 Task: Change the email weekly digest to "Send daily".
Action: Mouse moved to (1369, 135)
Screenshot: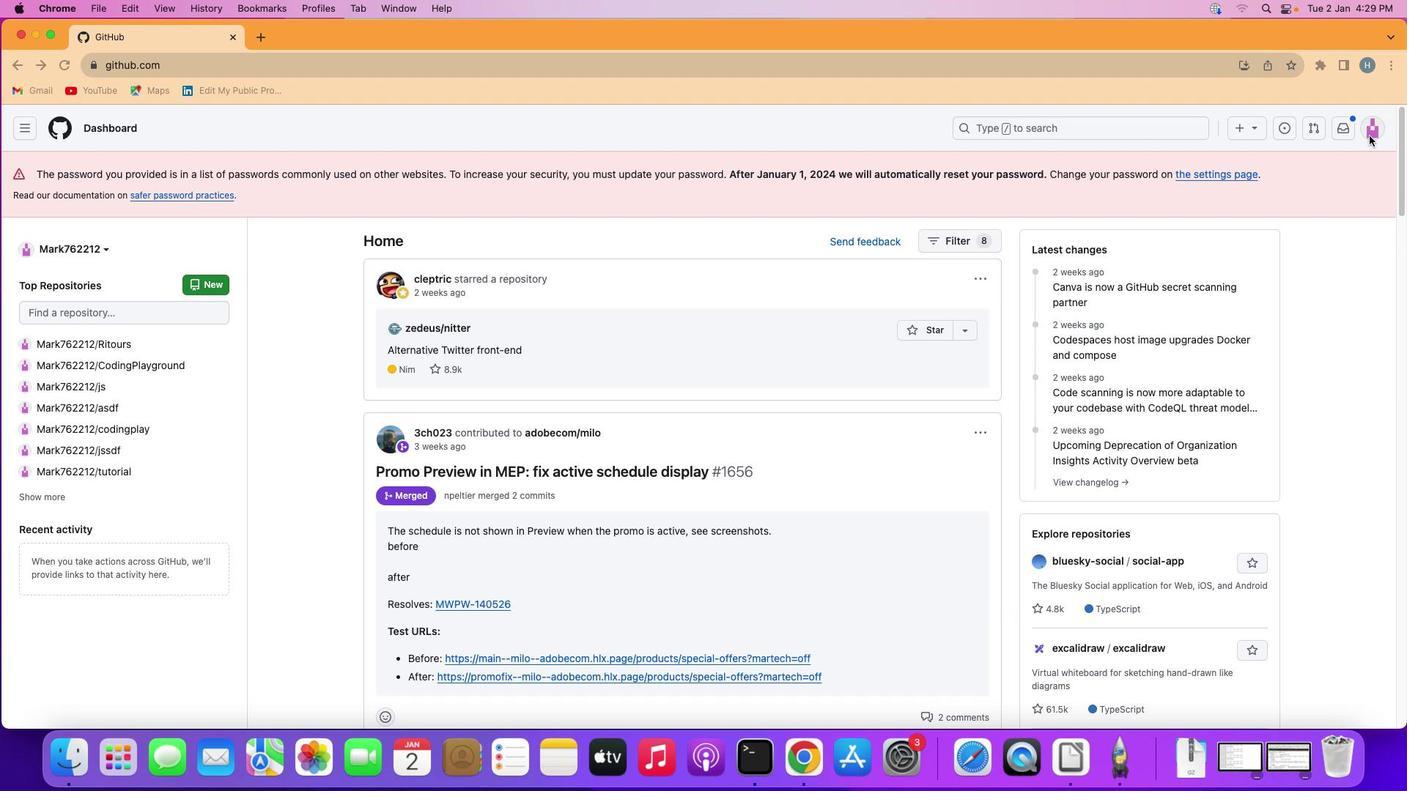 
Action: Mouse pressed left at (1369, 135)
Screenshot: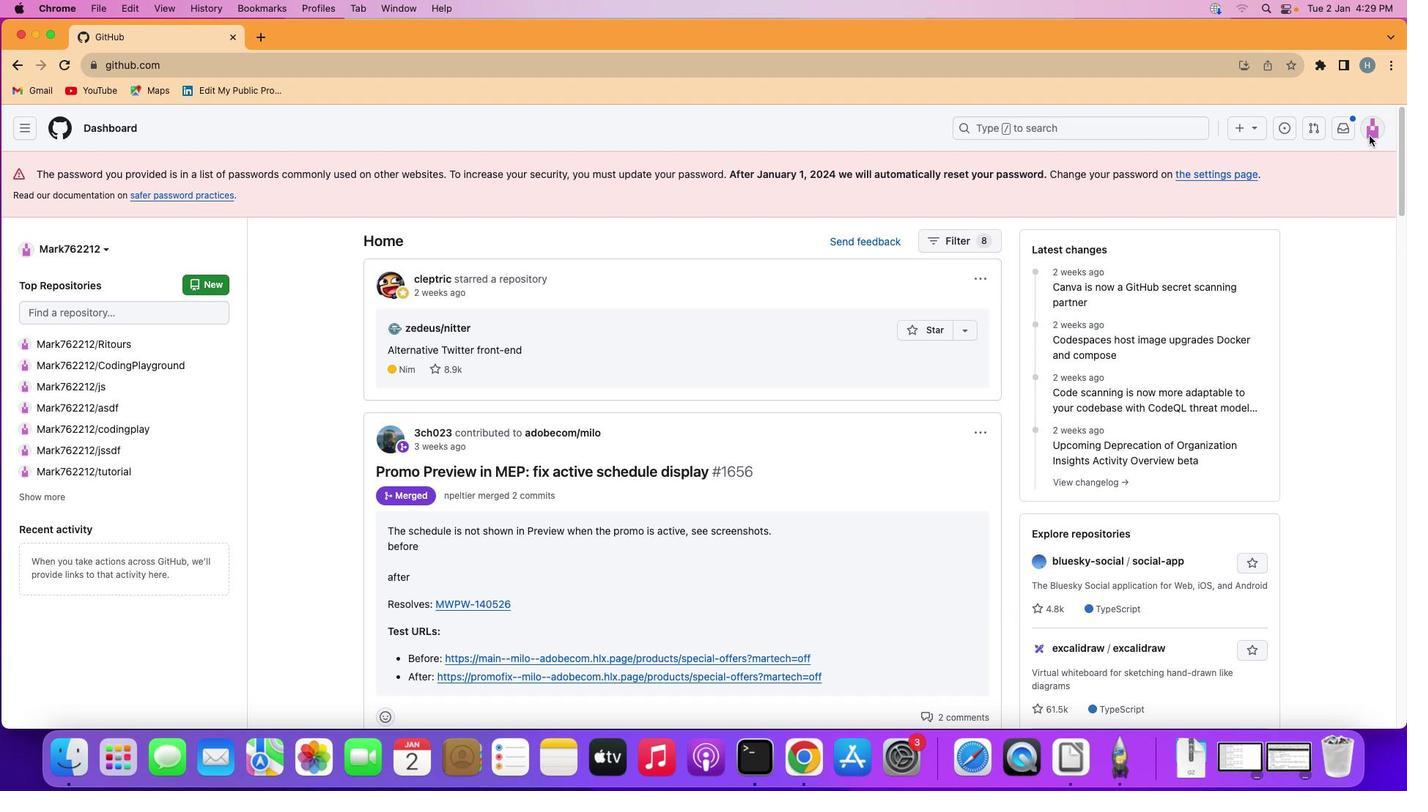 
Action: Mouse moved to (1372, 130)
Screenshot: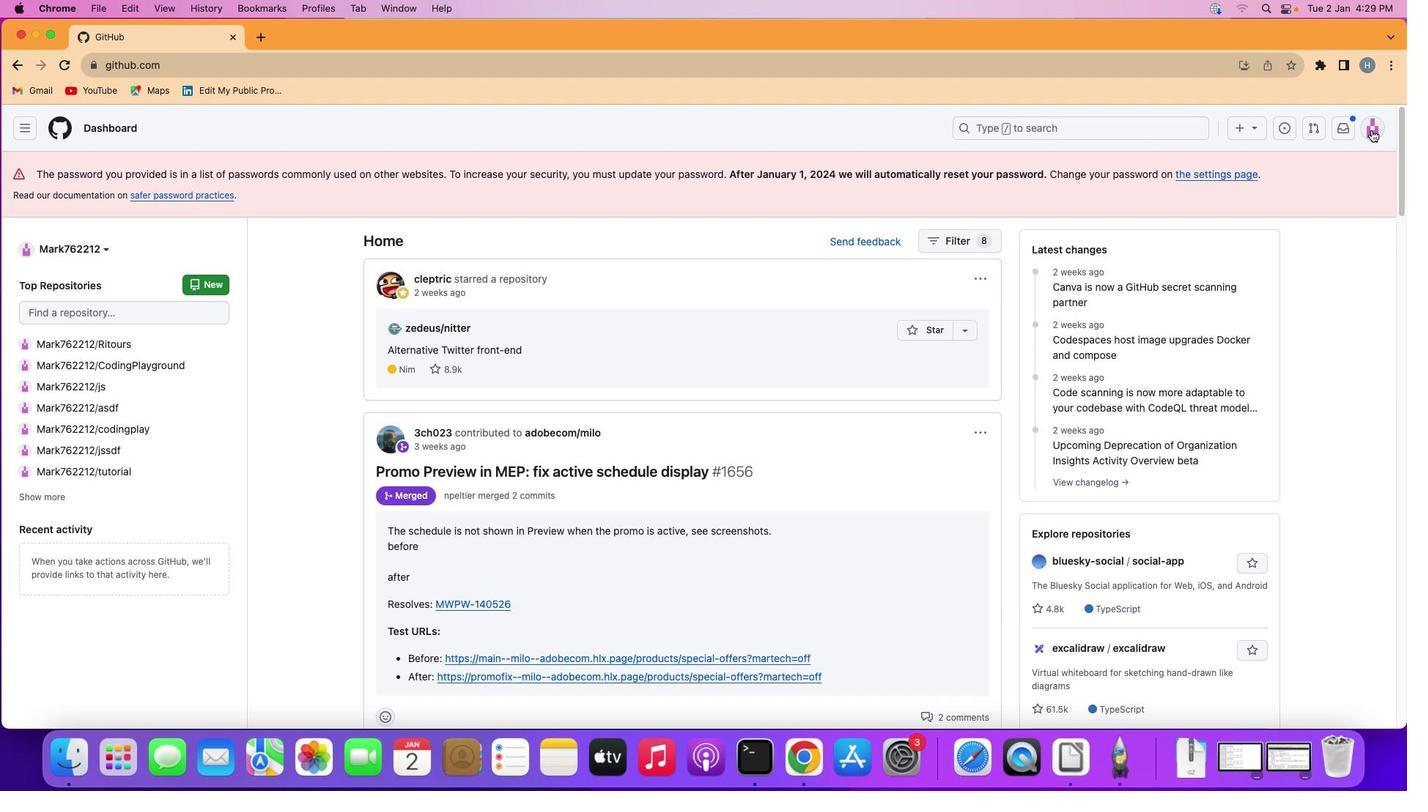 
Action: Mouse pressed left at (1372, 130)
Screenshot: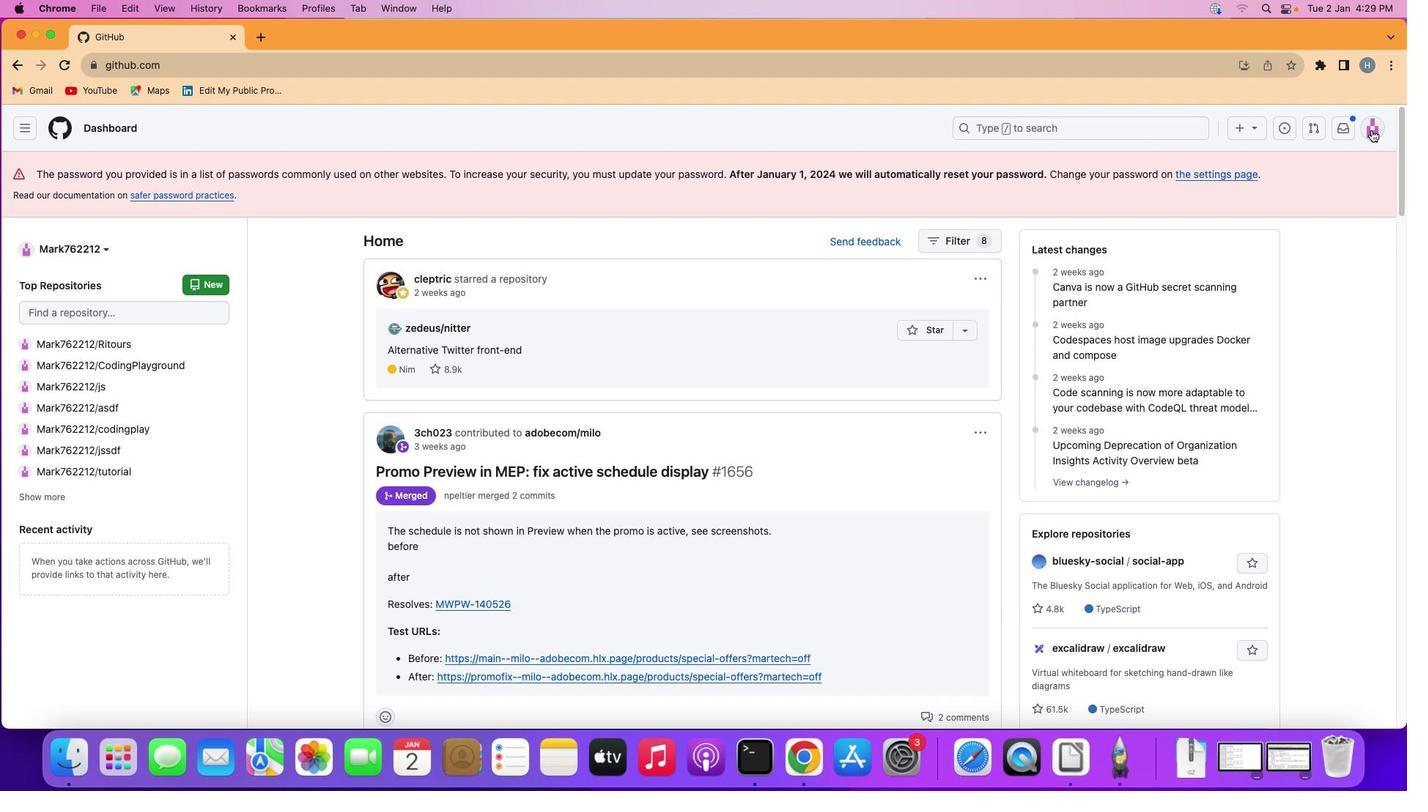 
Action: Mouse moved to (1227, 524)
Screenshot: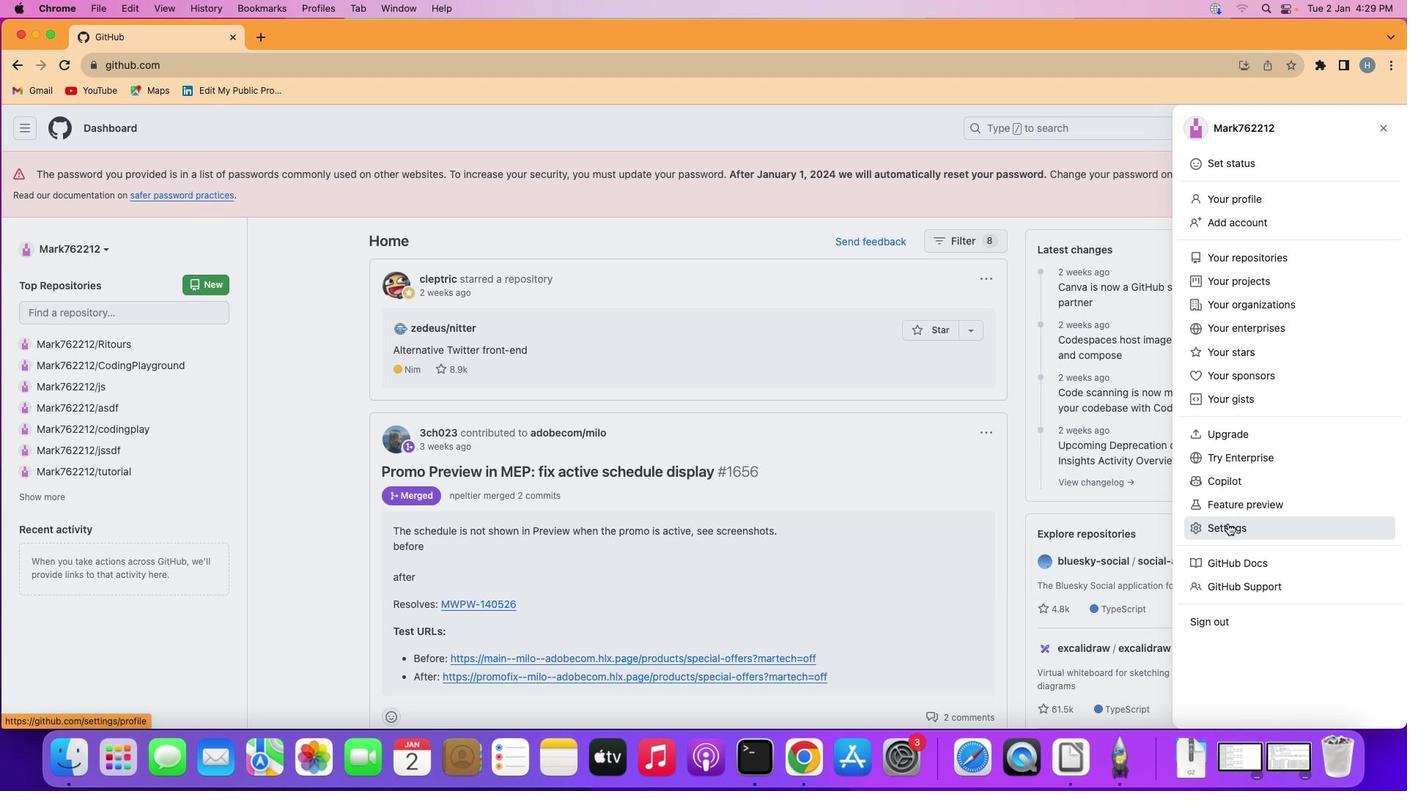 
Action: Mouse pressed left at (1227, 524)
Screenshot: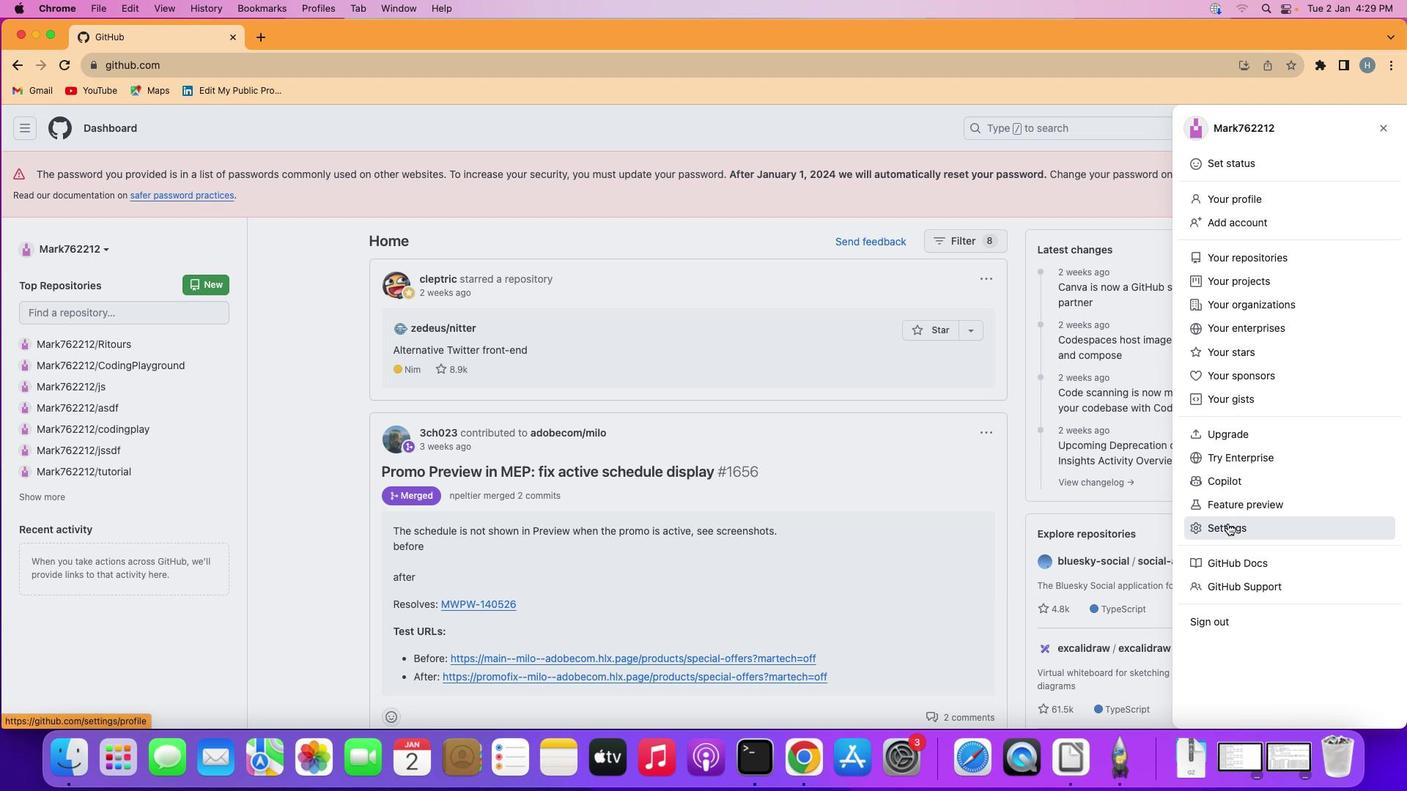 
Action: Mouse moved to (346, 398)
Screenshot: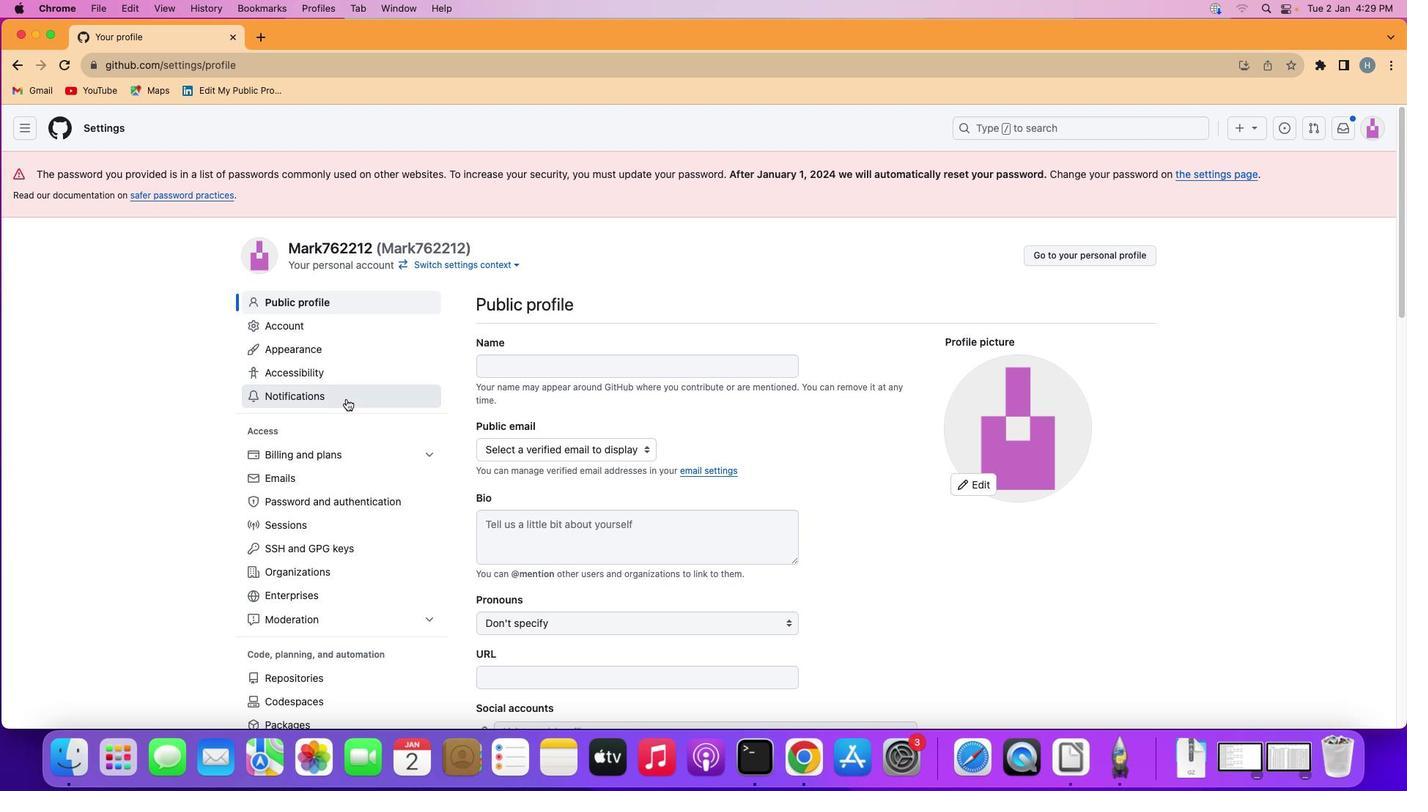 
Action: Mouse pressed left at (346, 398)
Screenshot: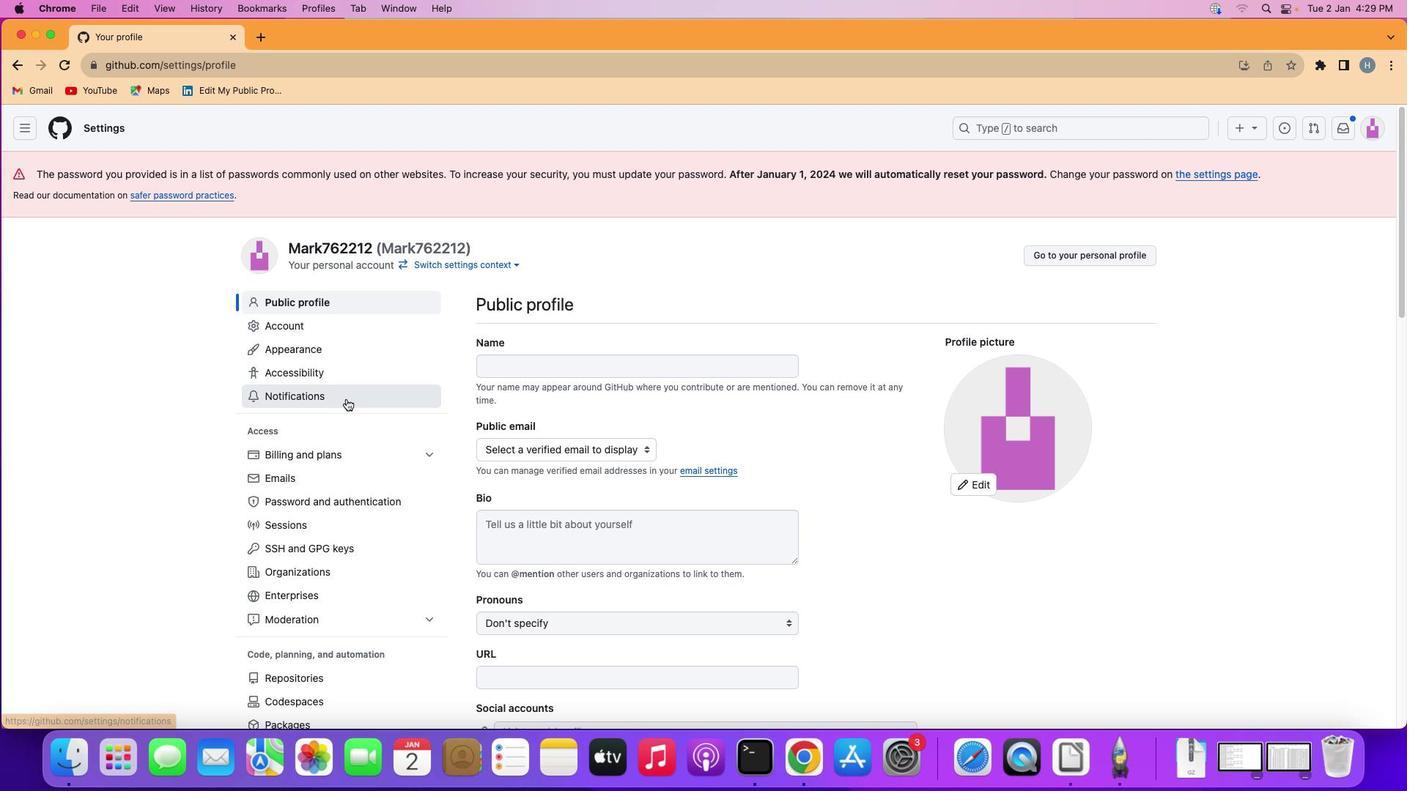 
Action: Mouse moved to (657, 500)
Screenshot: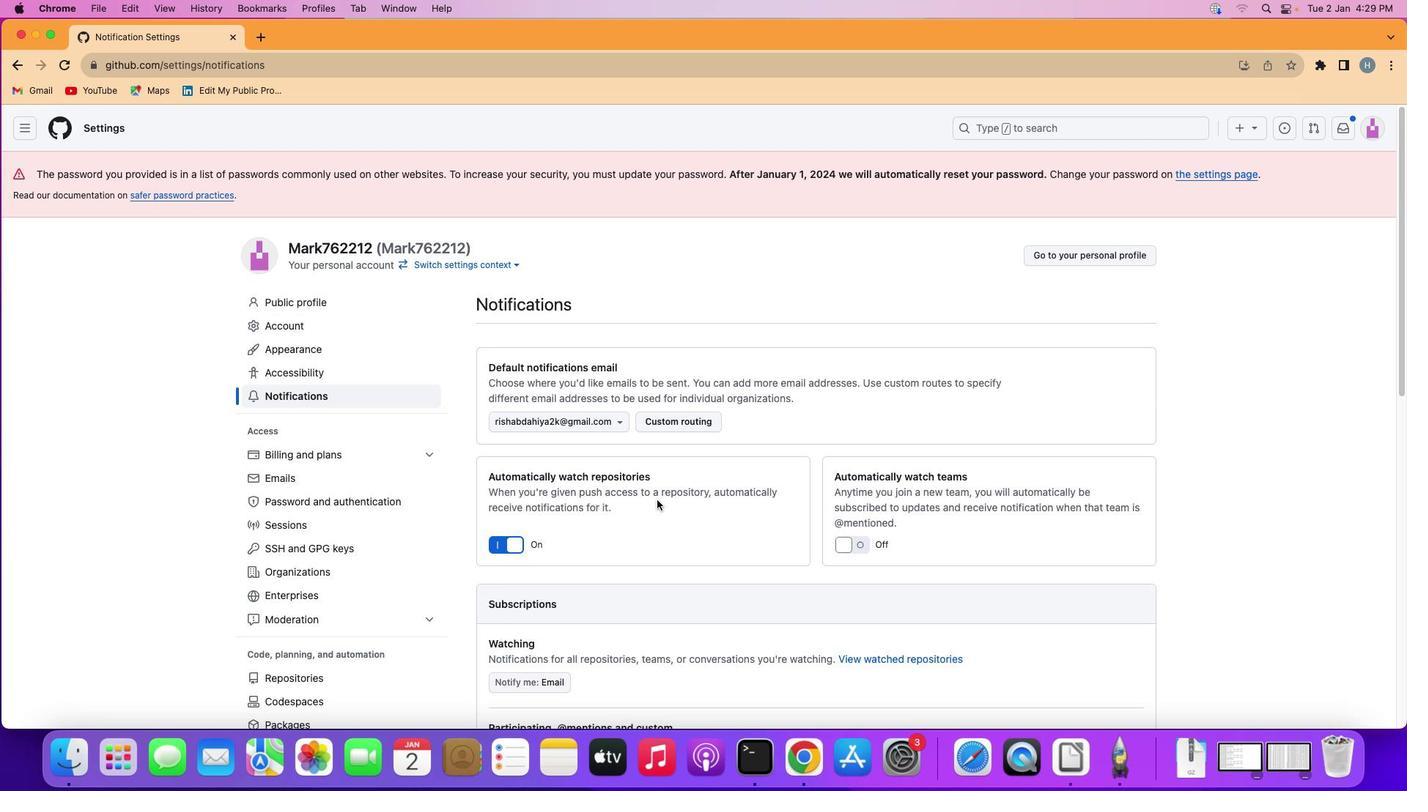 
Action: Mouse scrolled (657, 500) with delta (0, 0)
Screenshot: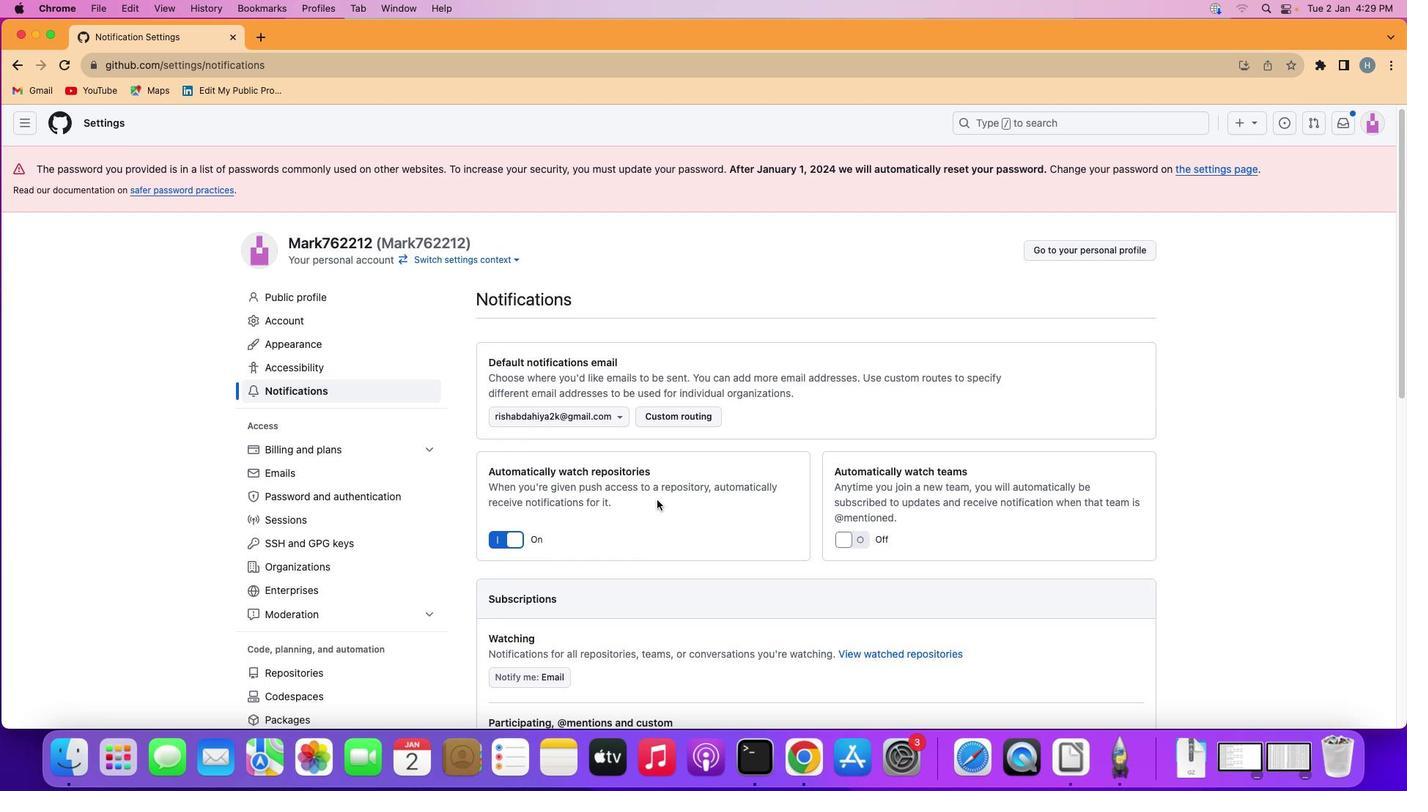 
Action: Mouse scrolled (657, 500) with delta (0, 0)
Screenshot: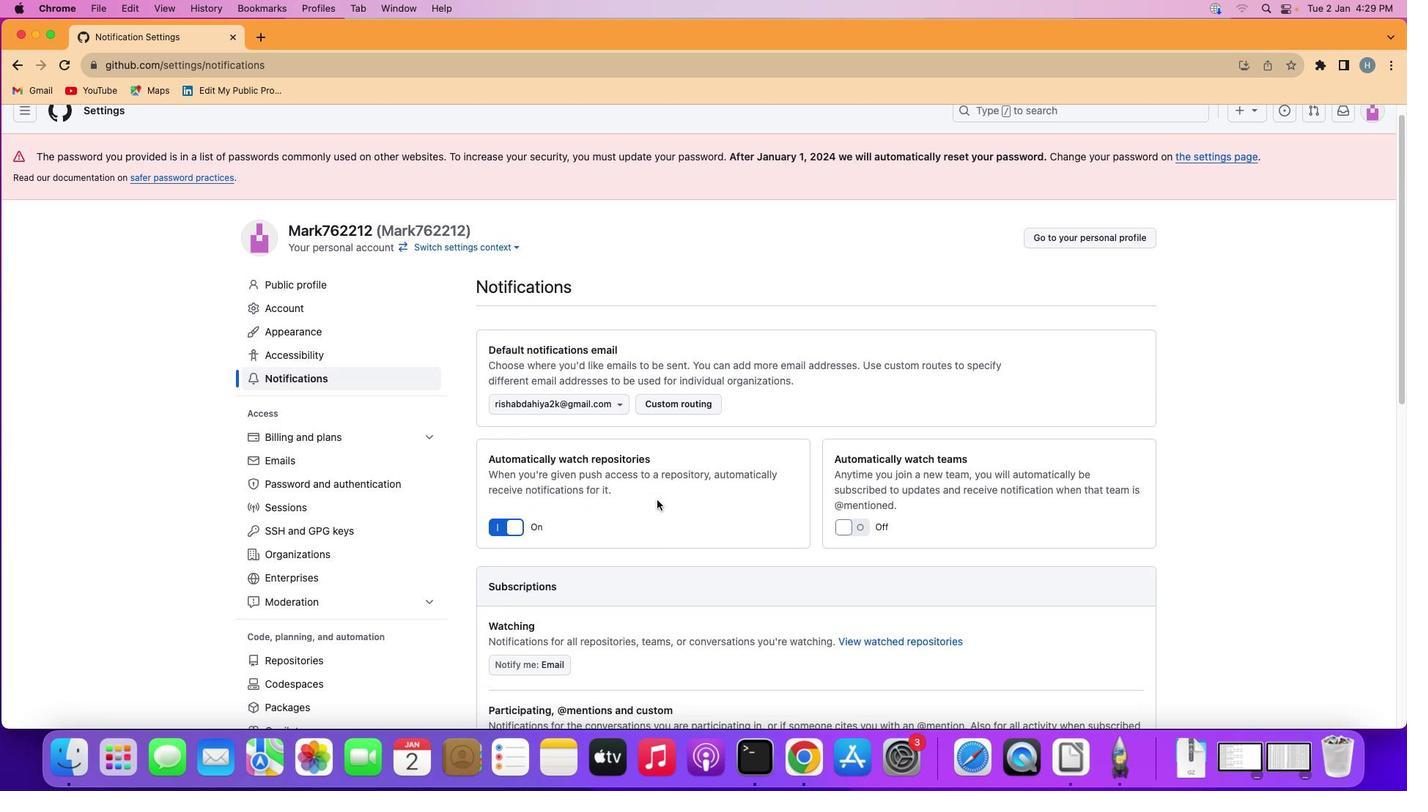 
Action: Mouse scrolled (657, 500) with delta (0, 0)
Screenshot: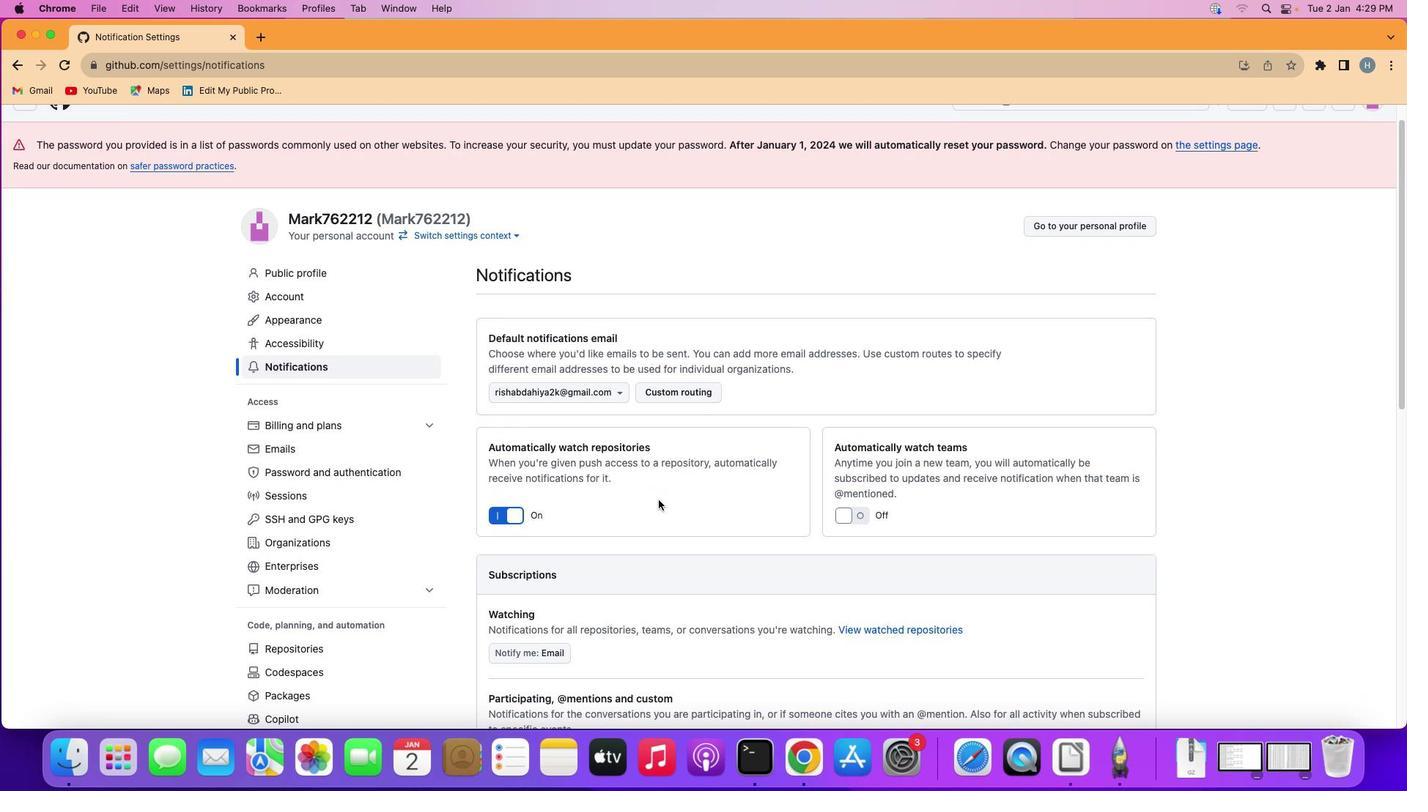 
Action: Mouse scrolled (657, 500) with delta (0, 2)
Screenshot: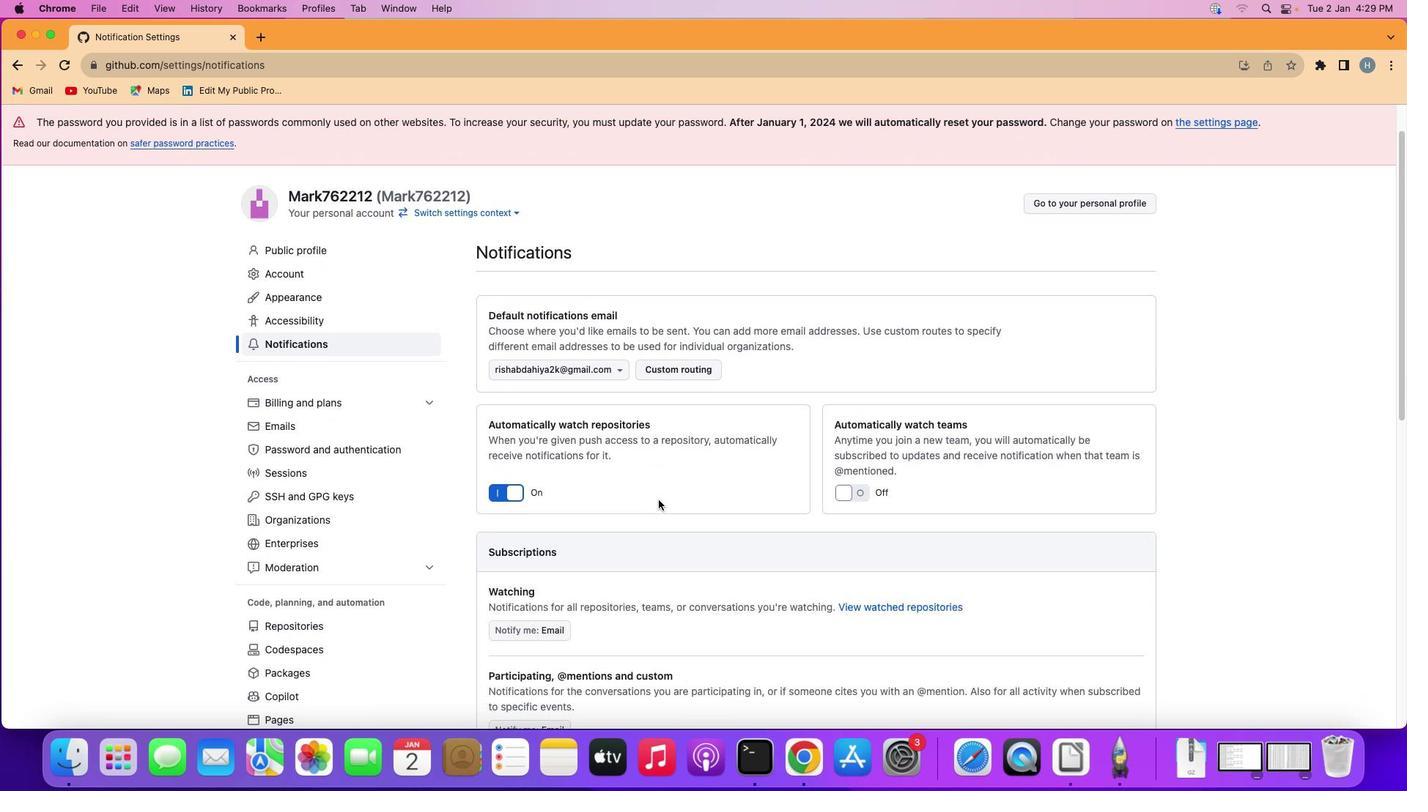 
Action: Mouse scrolled (657, 500) with delta (0, -2)
Screenshot: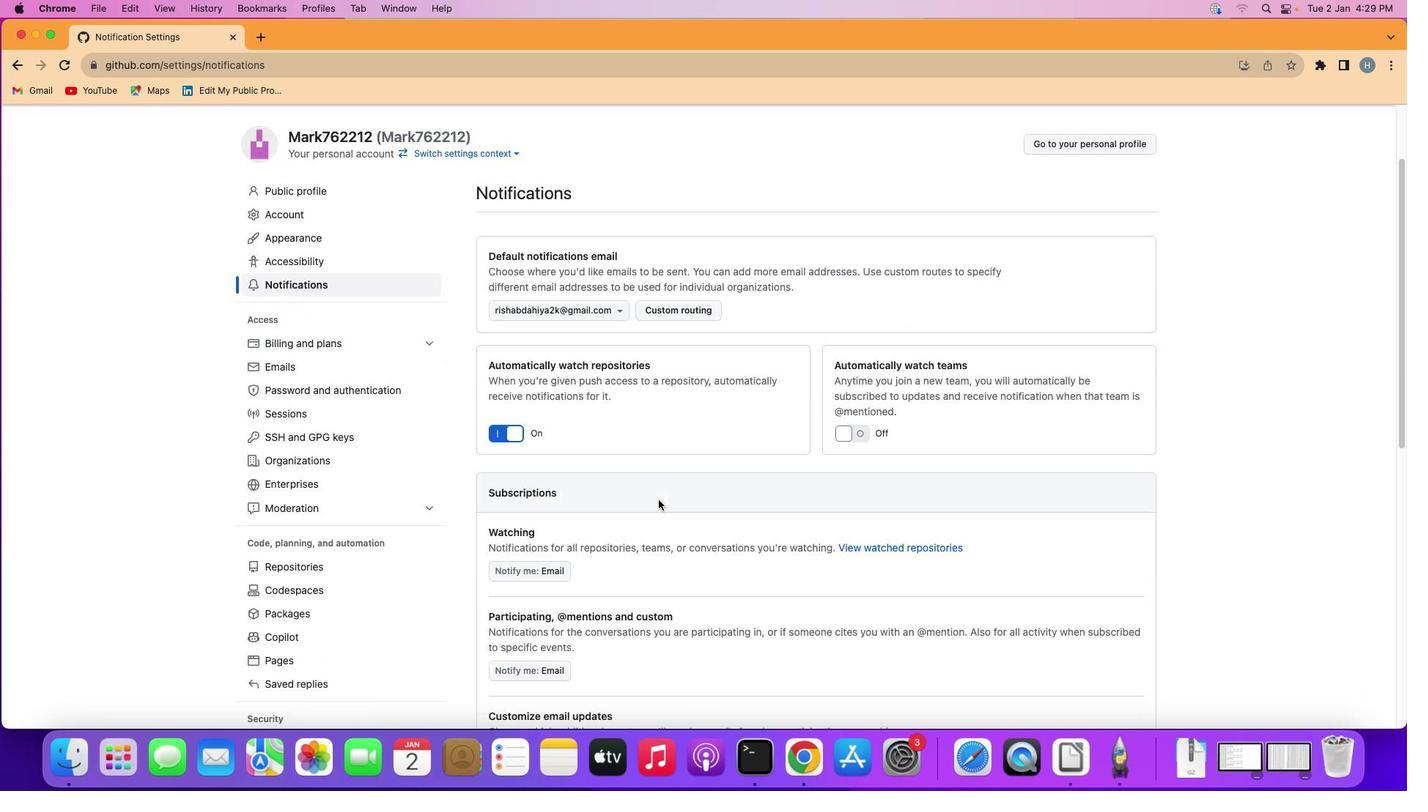 
Action: Mouse moved to (657, 500)
Screenshot: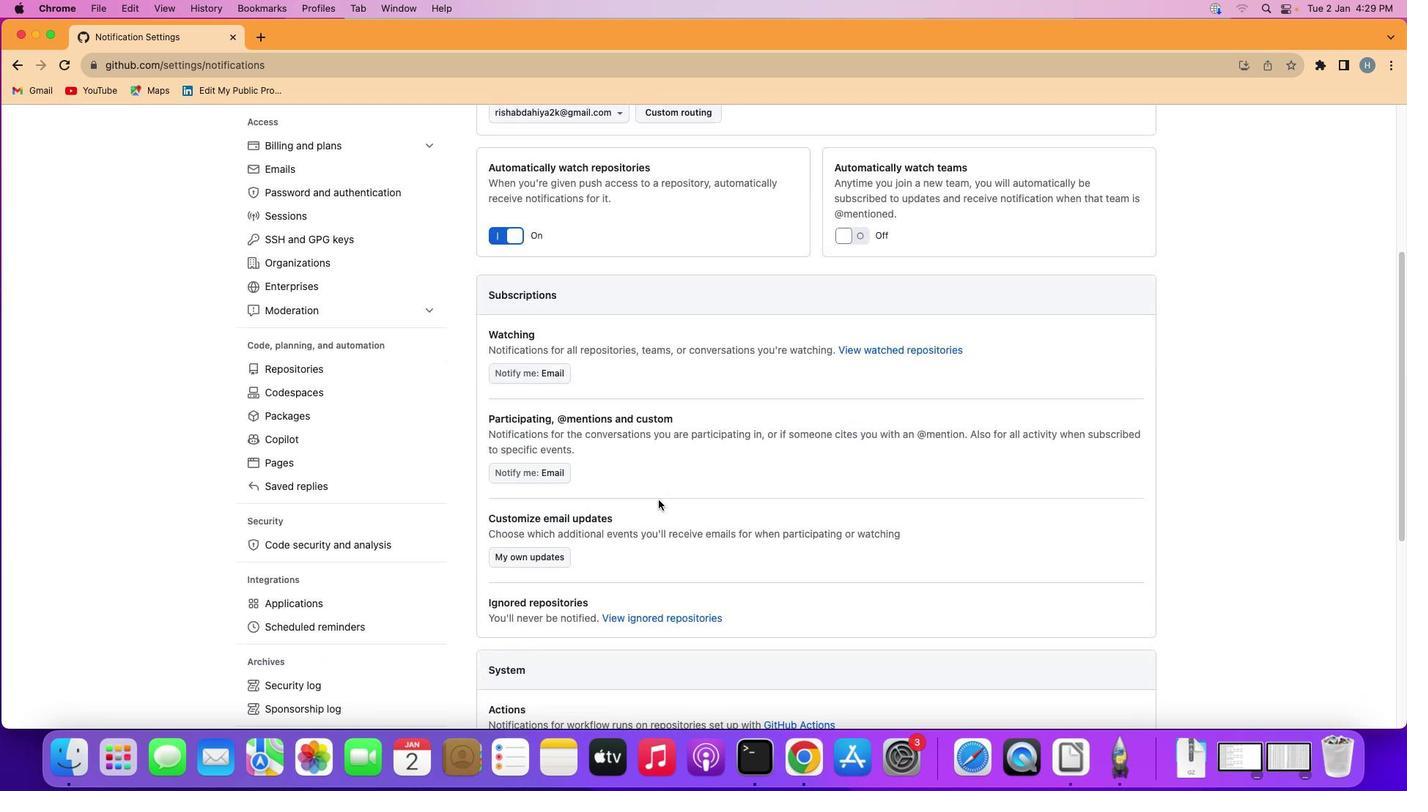 
Action: Mouse scrolled (657, 500) with delta (0, -2)
Screenshot: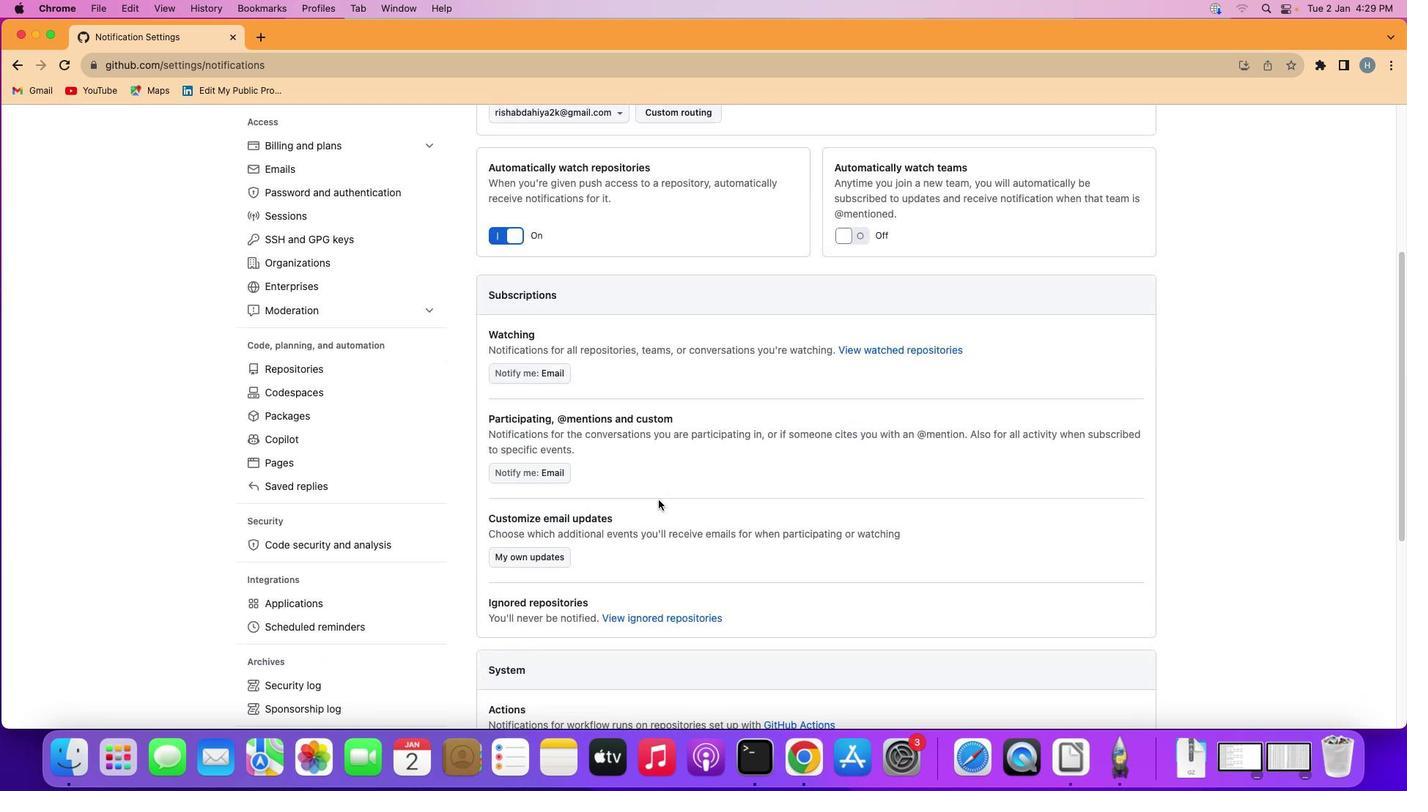 
Action: Mouse moved to (658, 500)
Screenshot: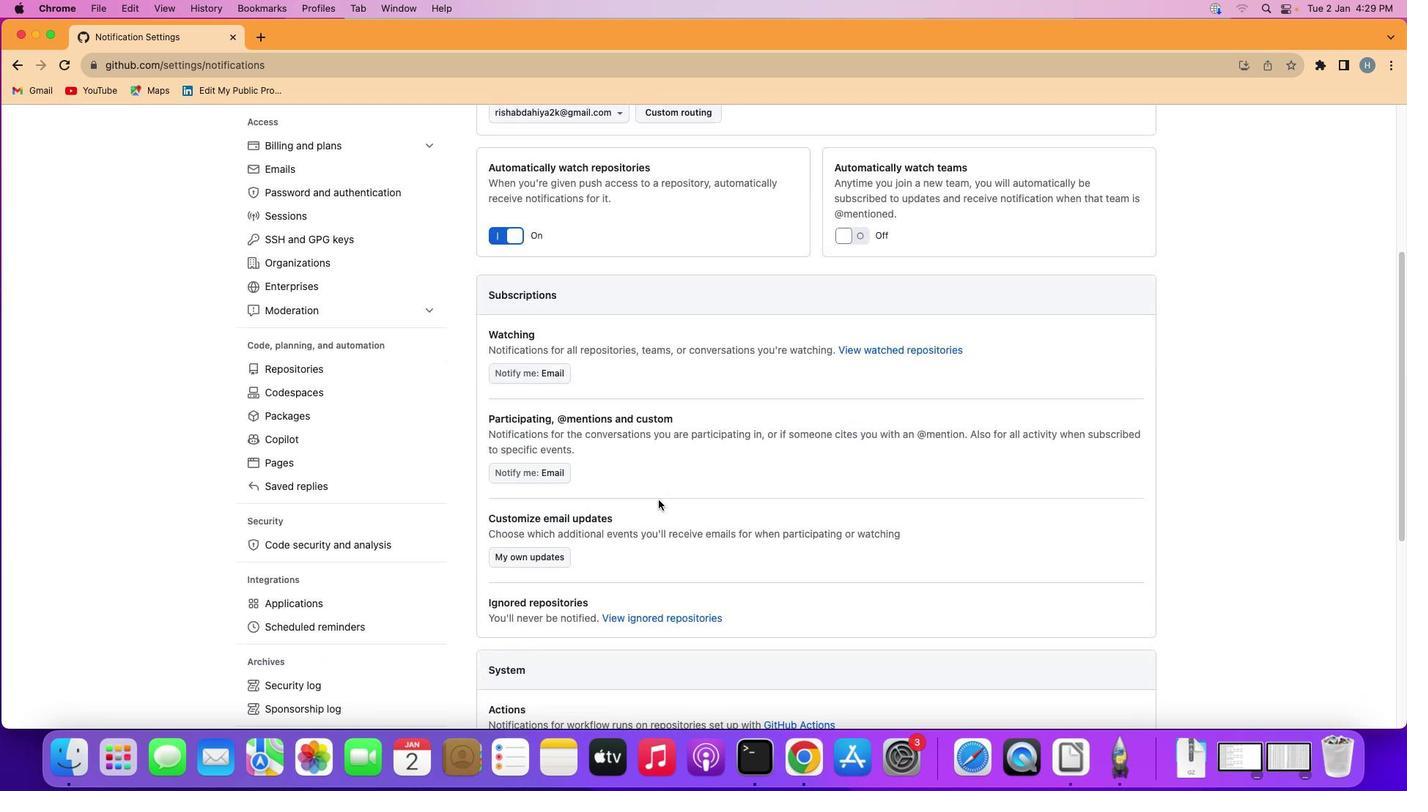 
Action: Mouse scrolled (658, 500) with delta (0, -3)
Screenshot: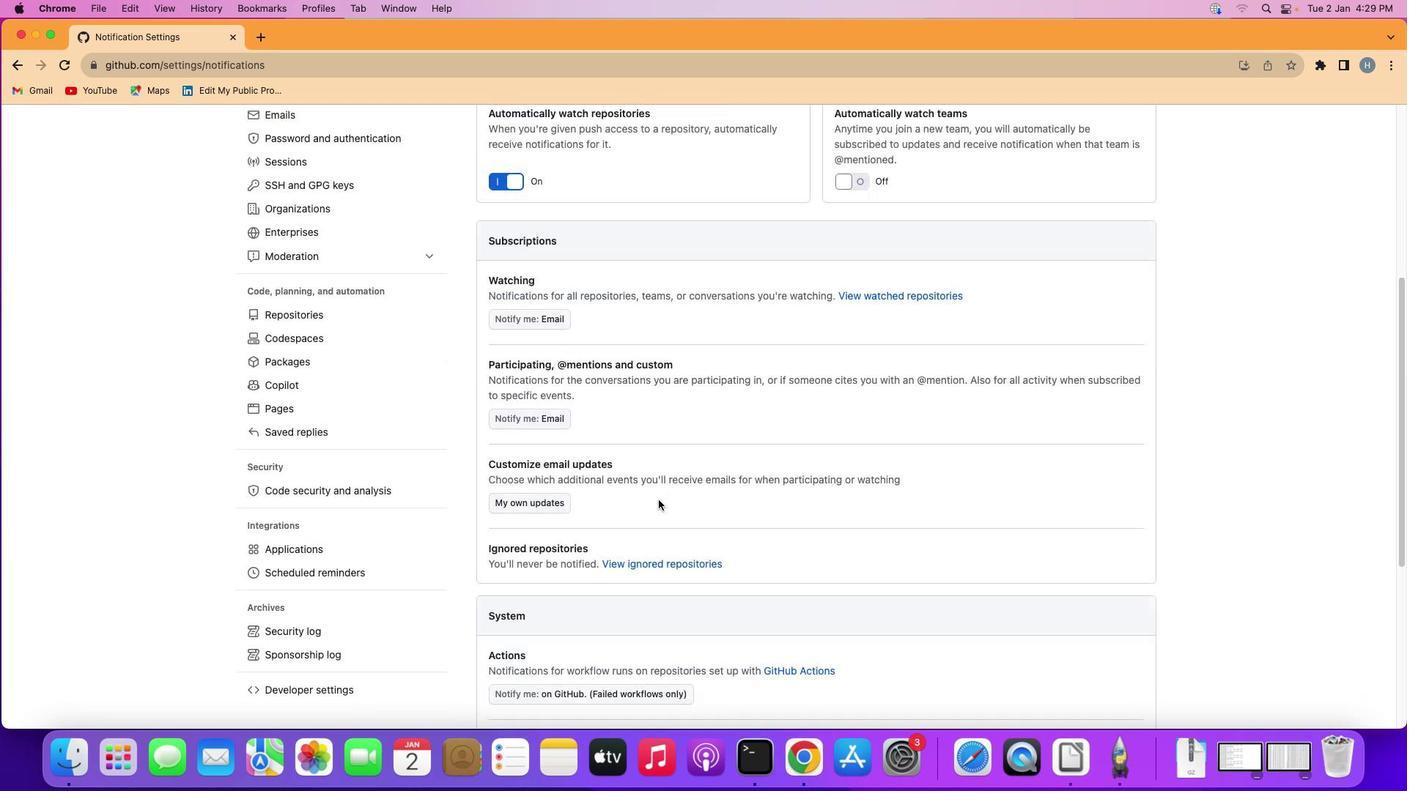 
Action: Mouse moved to (658, 500)
Screenshot: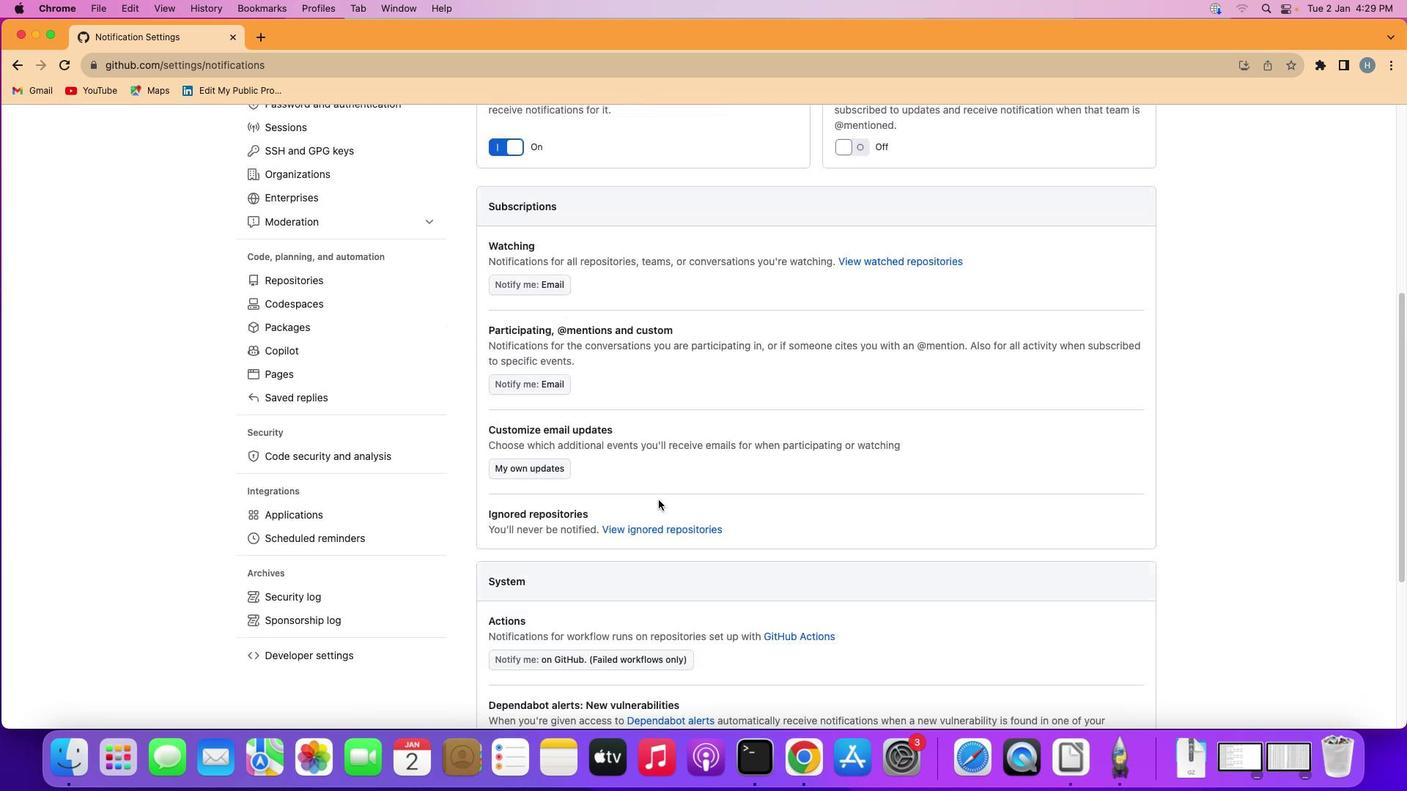 
Action: Mouse scrolled (658, 500) with delta (0, 0)
Screenshot: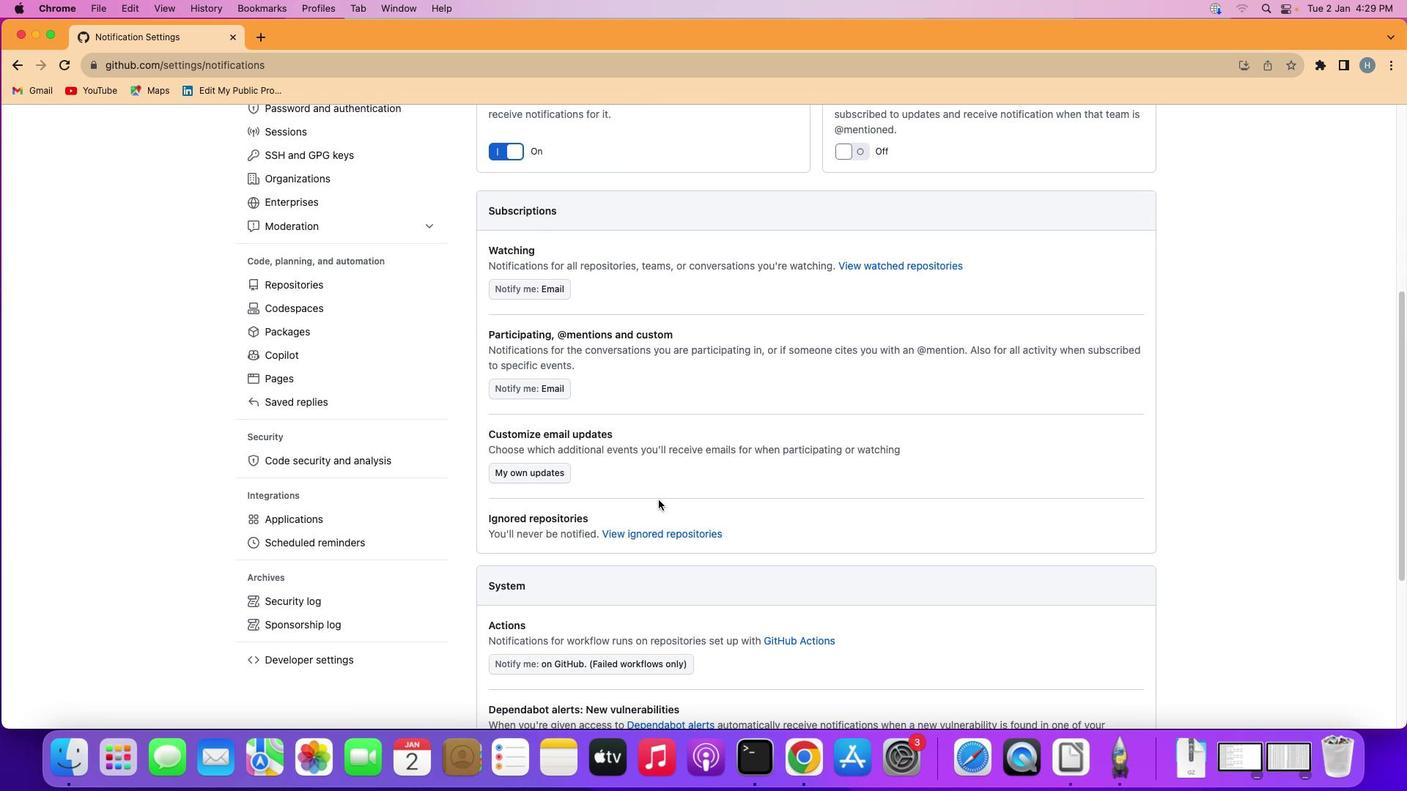 
Action: Mouse scrolled (658, 500) with delta (0, 2)
Screenshot: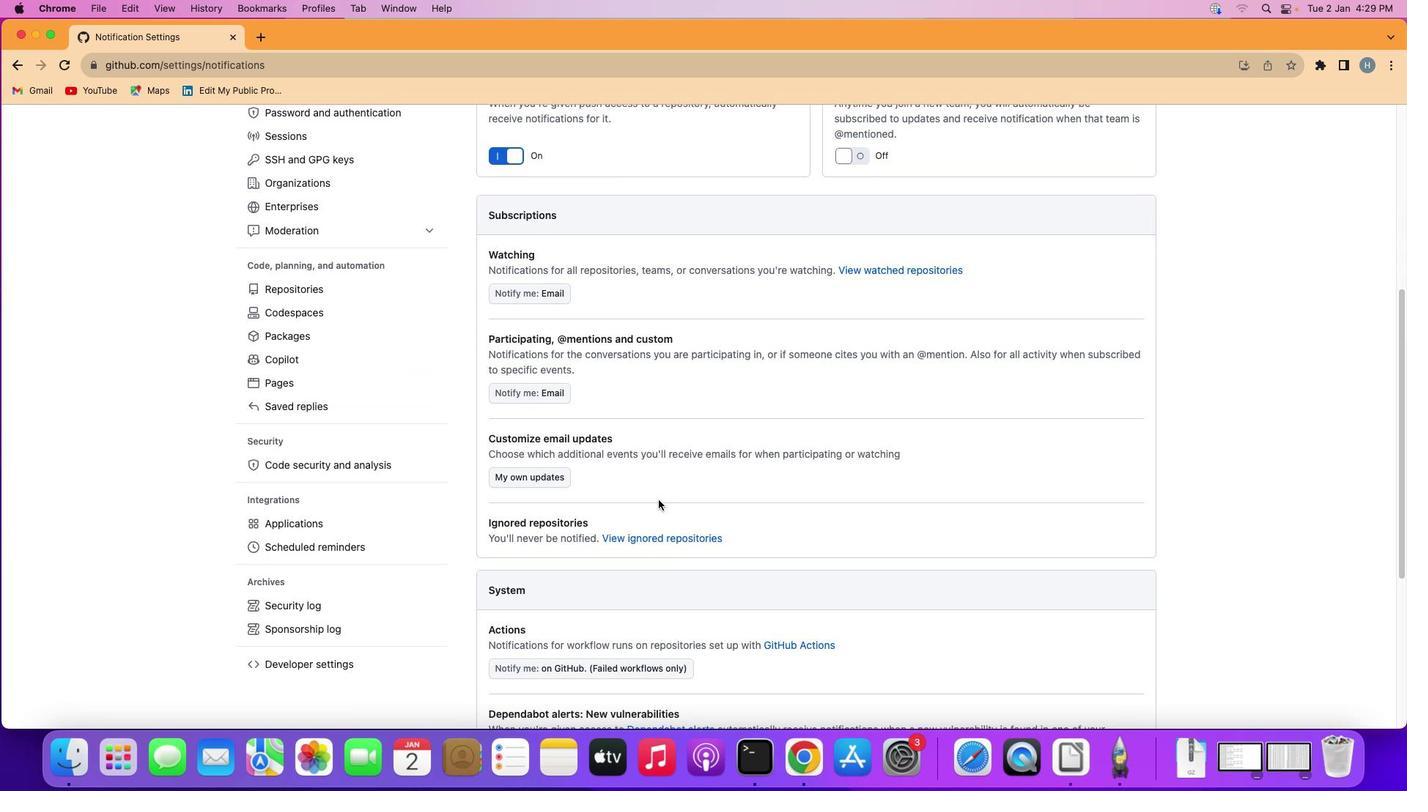 
Action: Mouse scrolled (658, 500) with delta (0, -2)
Screenshot: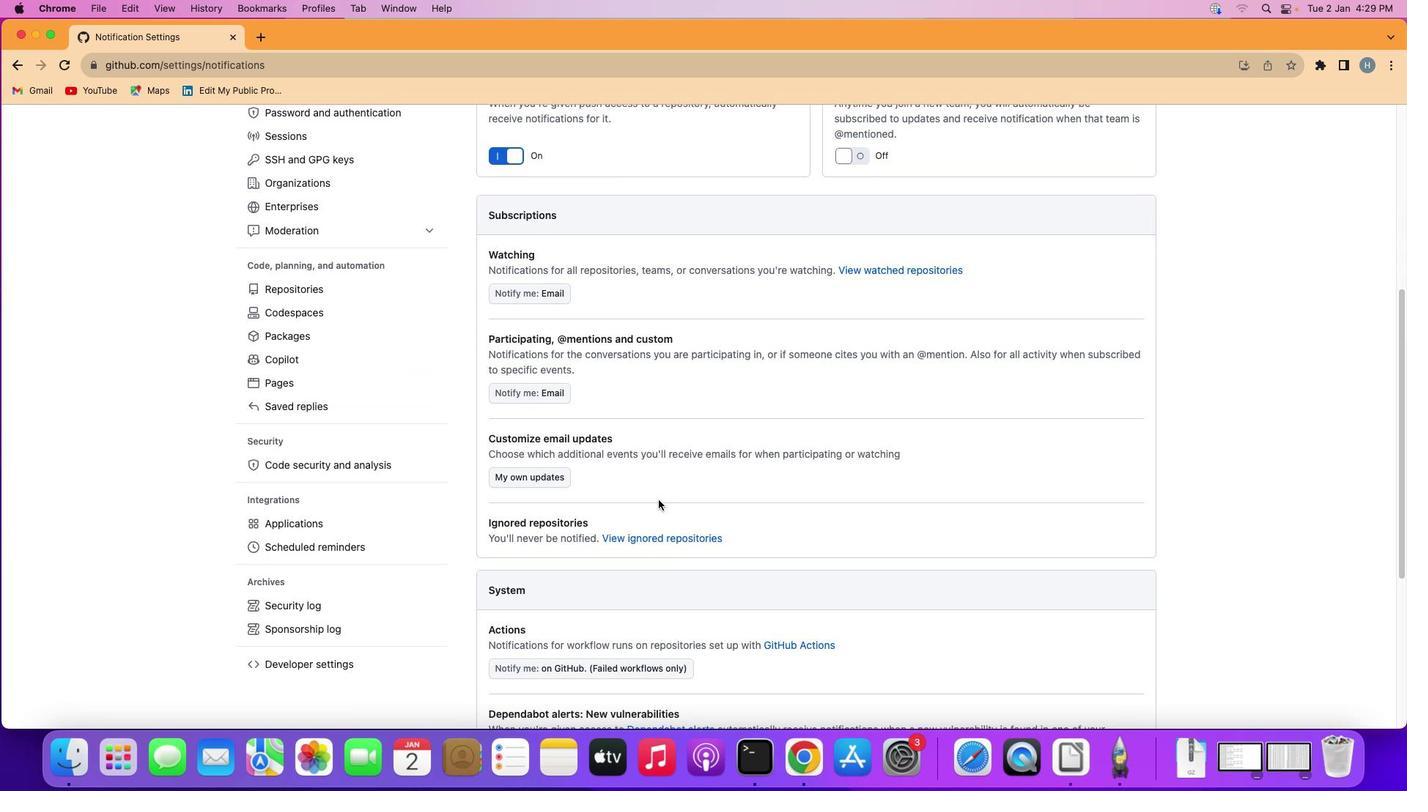 
Action: Mouse scrolled (658, 500) with delta (0, 1)
Screenshot: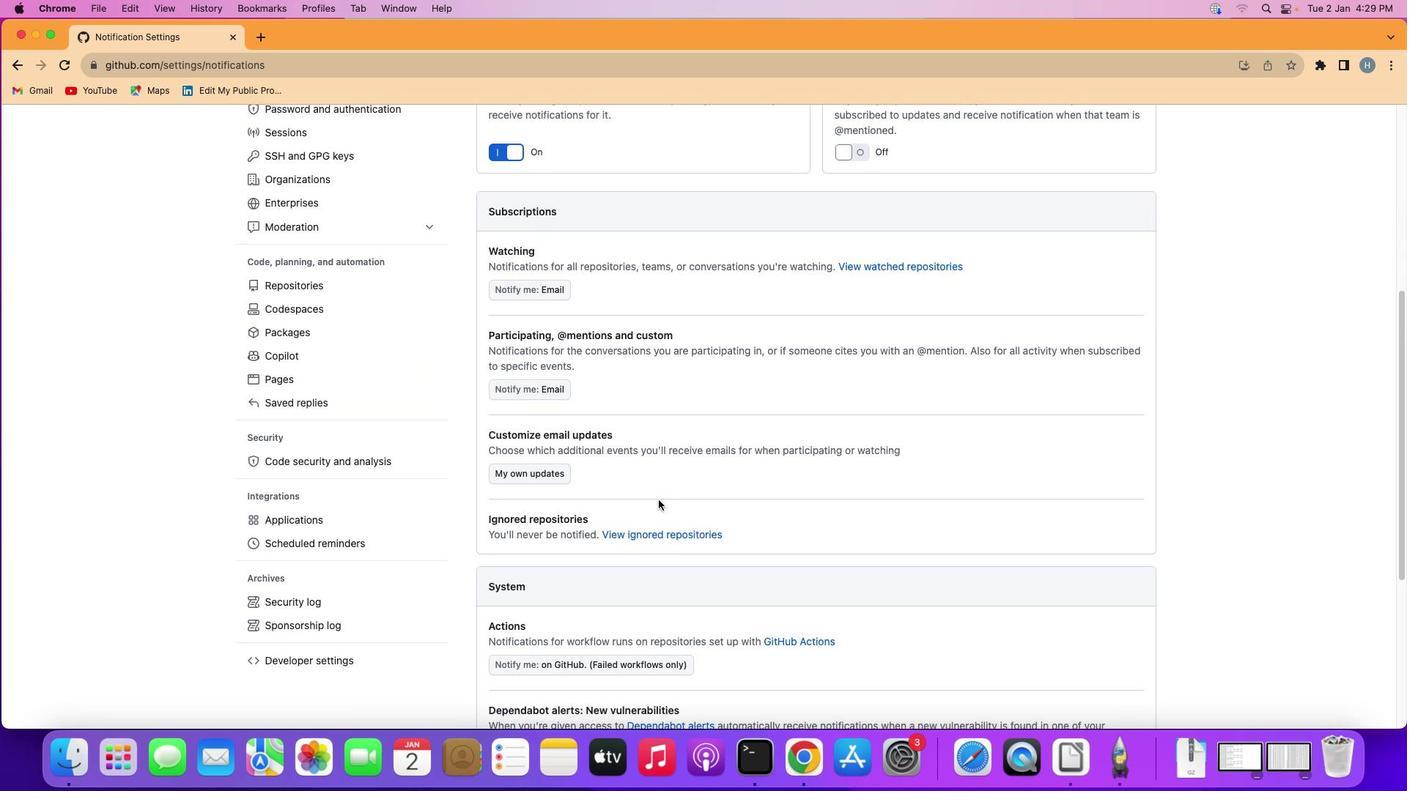 
Action: Mouse scrolled (658, 500) with delta (0, -1)
Screenshot: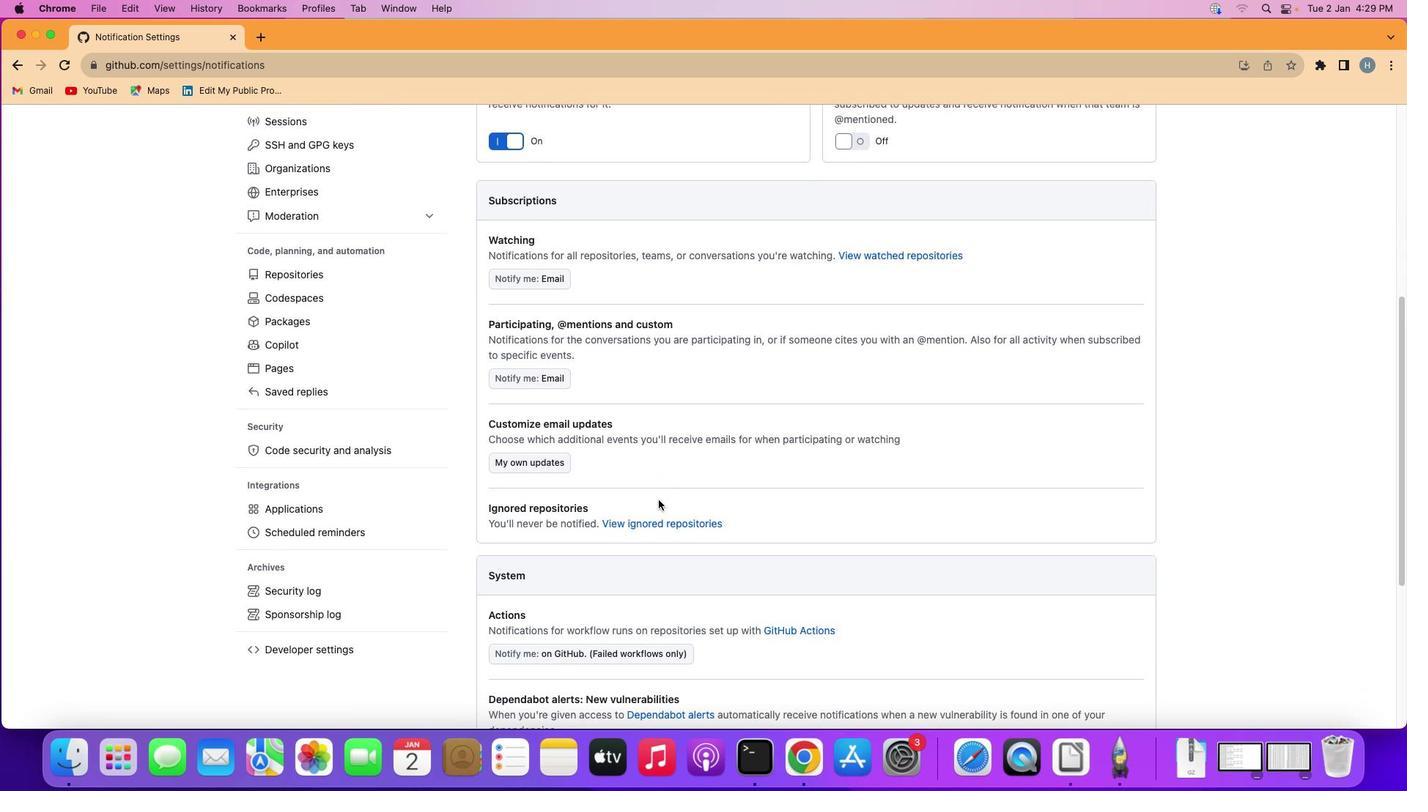 
Action: Mouse scrolled (658, 500) with delta (0, 0)
Screenshot: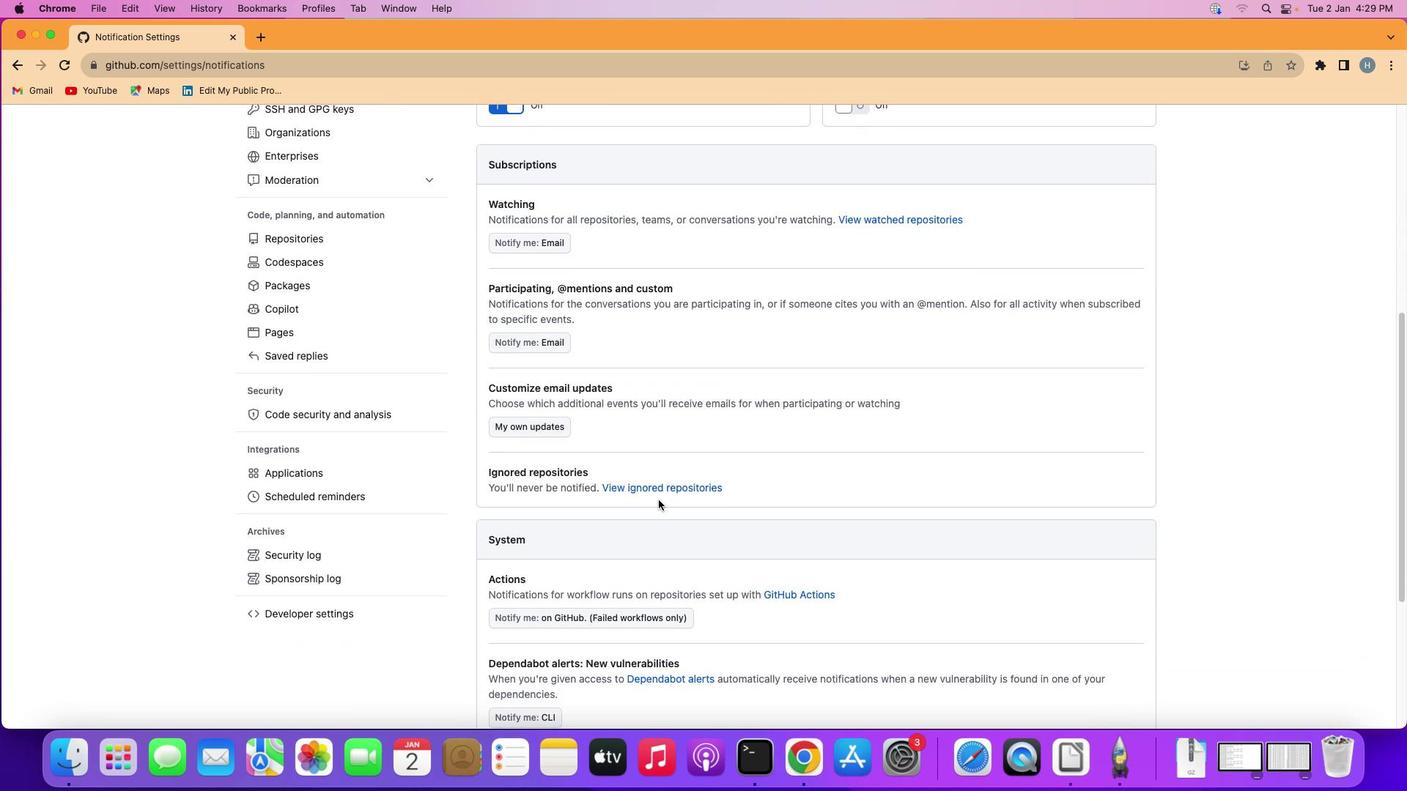 
Action: Mouse scrolled (658, 500) with delta (0, 0)
Screenshot: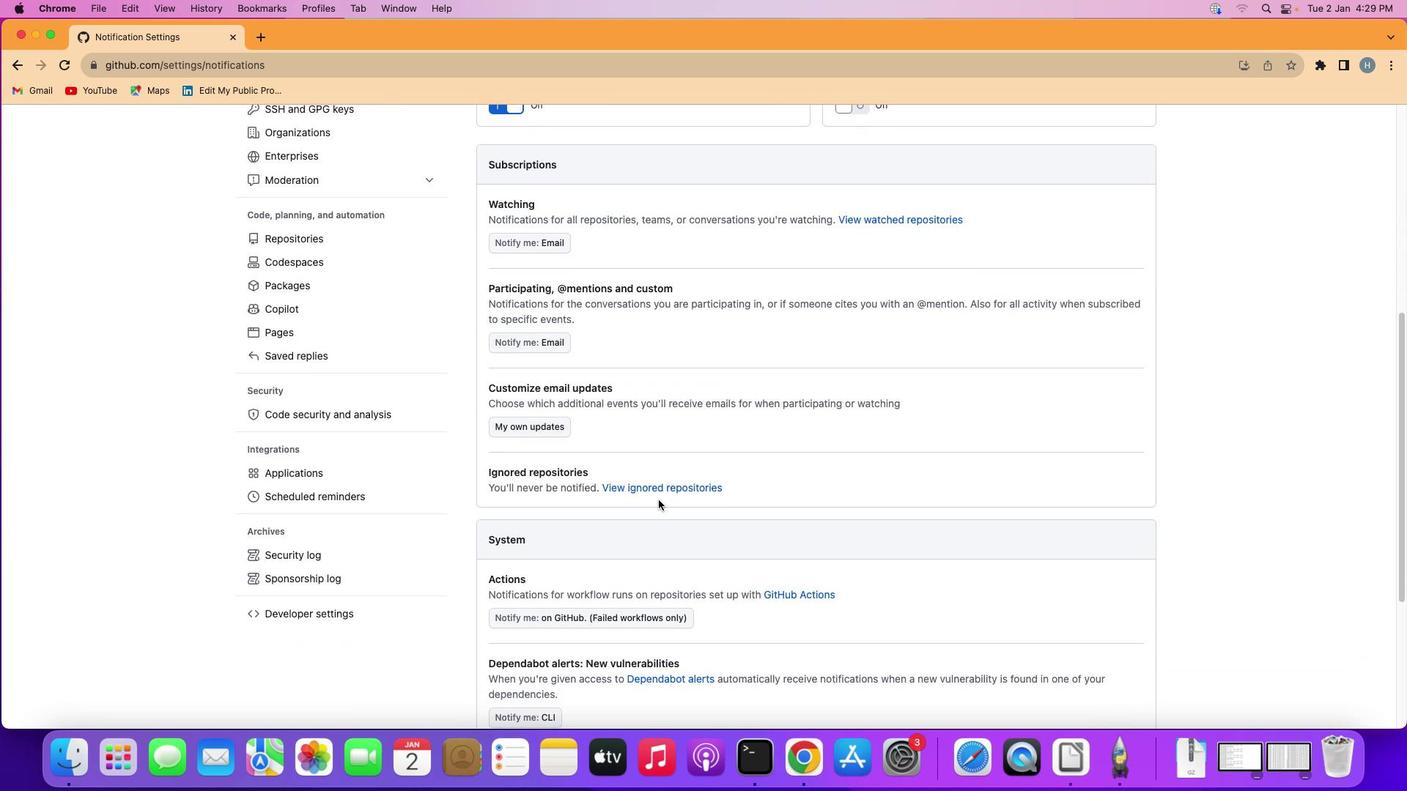 
Action: Mouse scrolled (658, 500) with delta (0, -1)
Screenshot: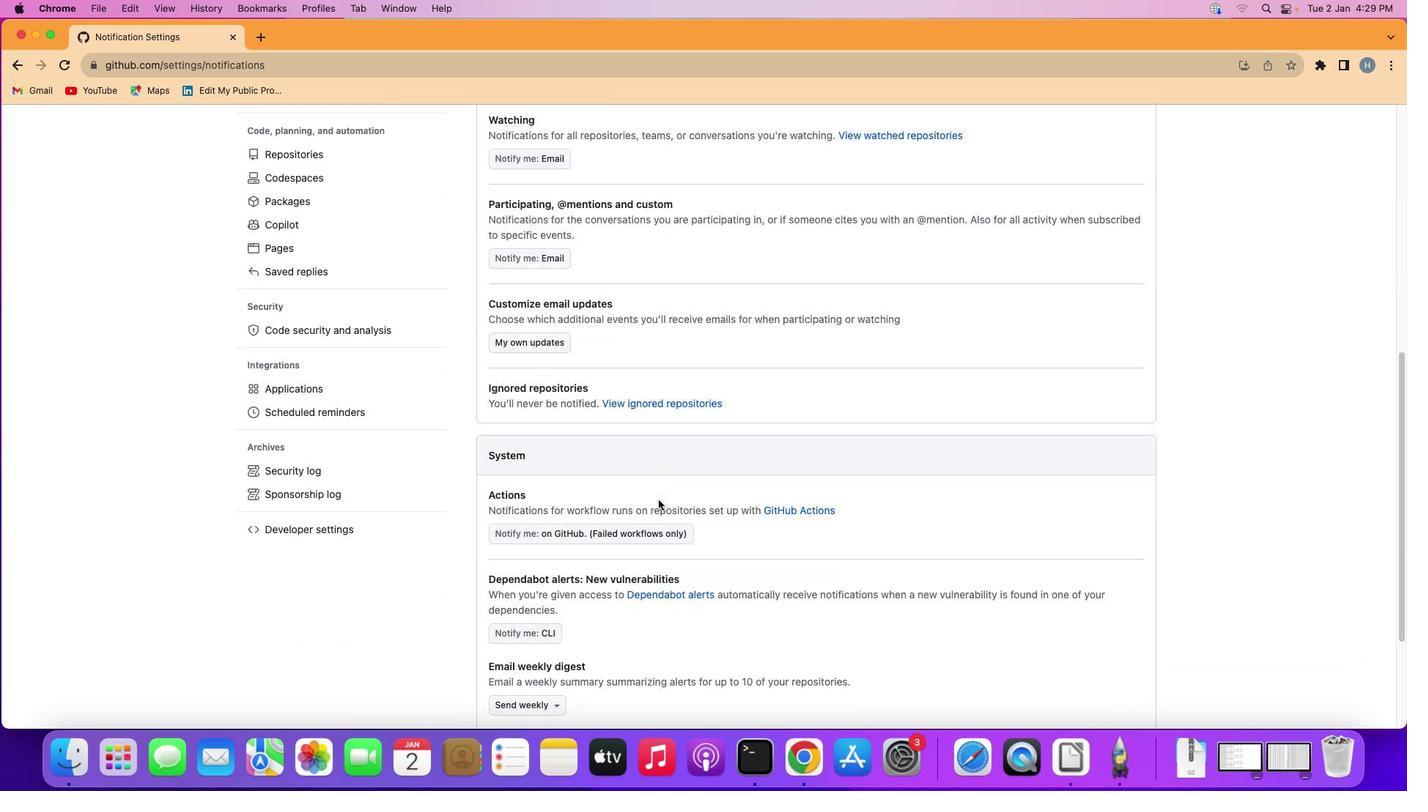 
Action: Mouse scrolled (658, 500) with delta (0, -2)
Screenshot: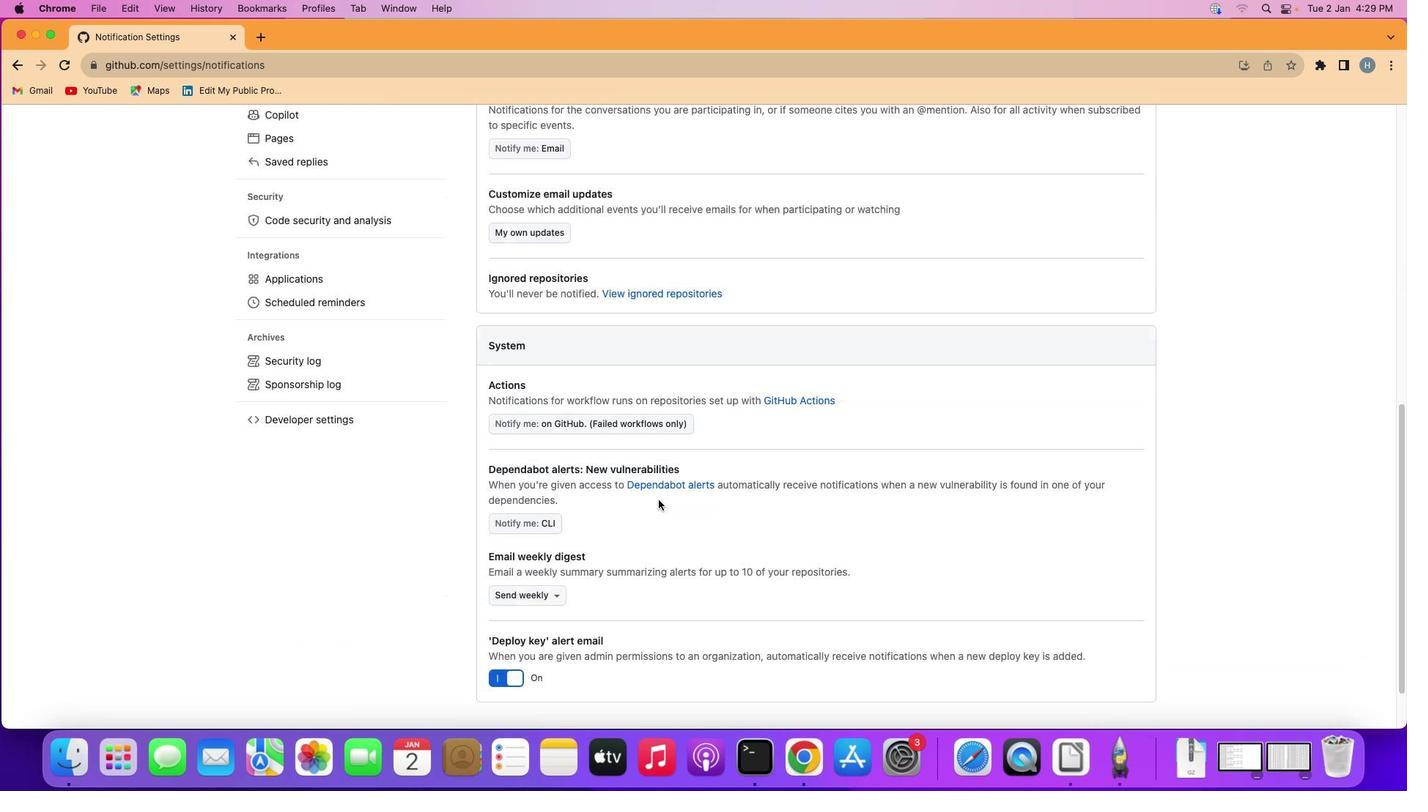 
Action: Mouse moved to (658, 500)
Screenshot: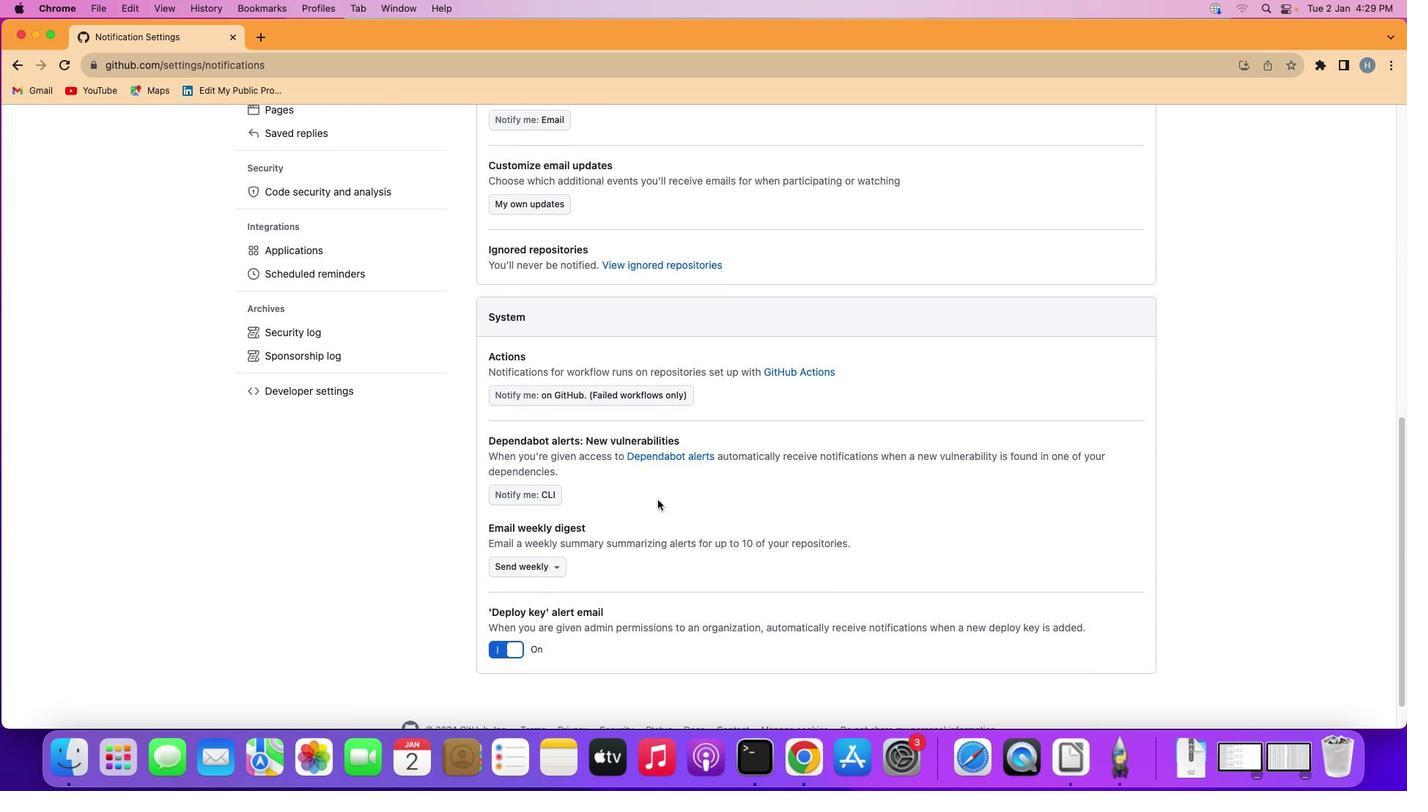 
Action: Mouse scrolled (658, 500) with delta (0, 0)
Screenshot: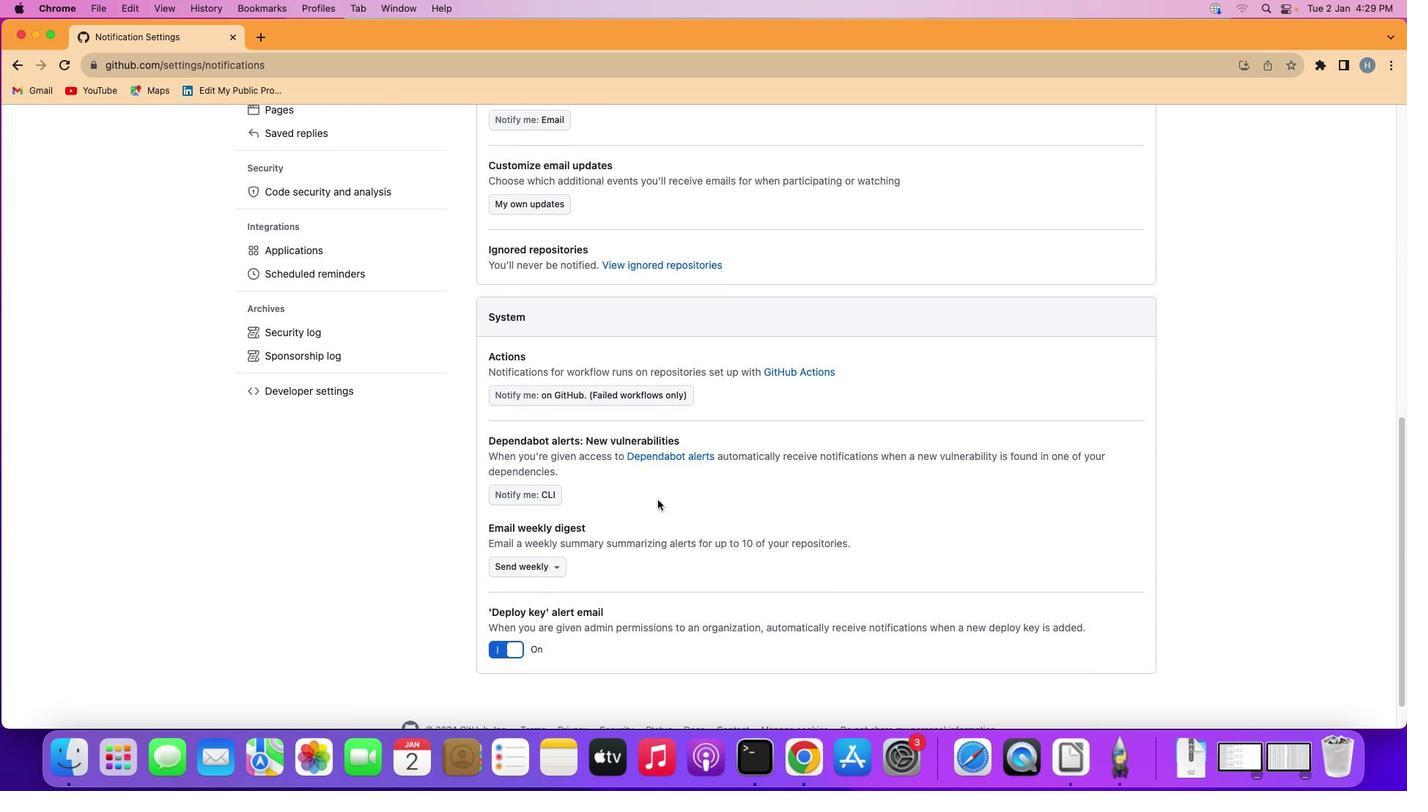 
Action: Mouse moved to (657, 500)
Screenshot: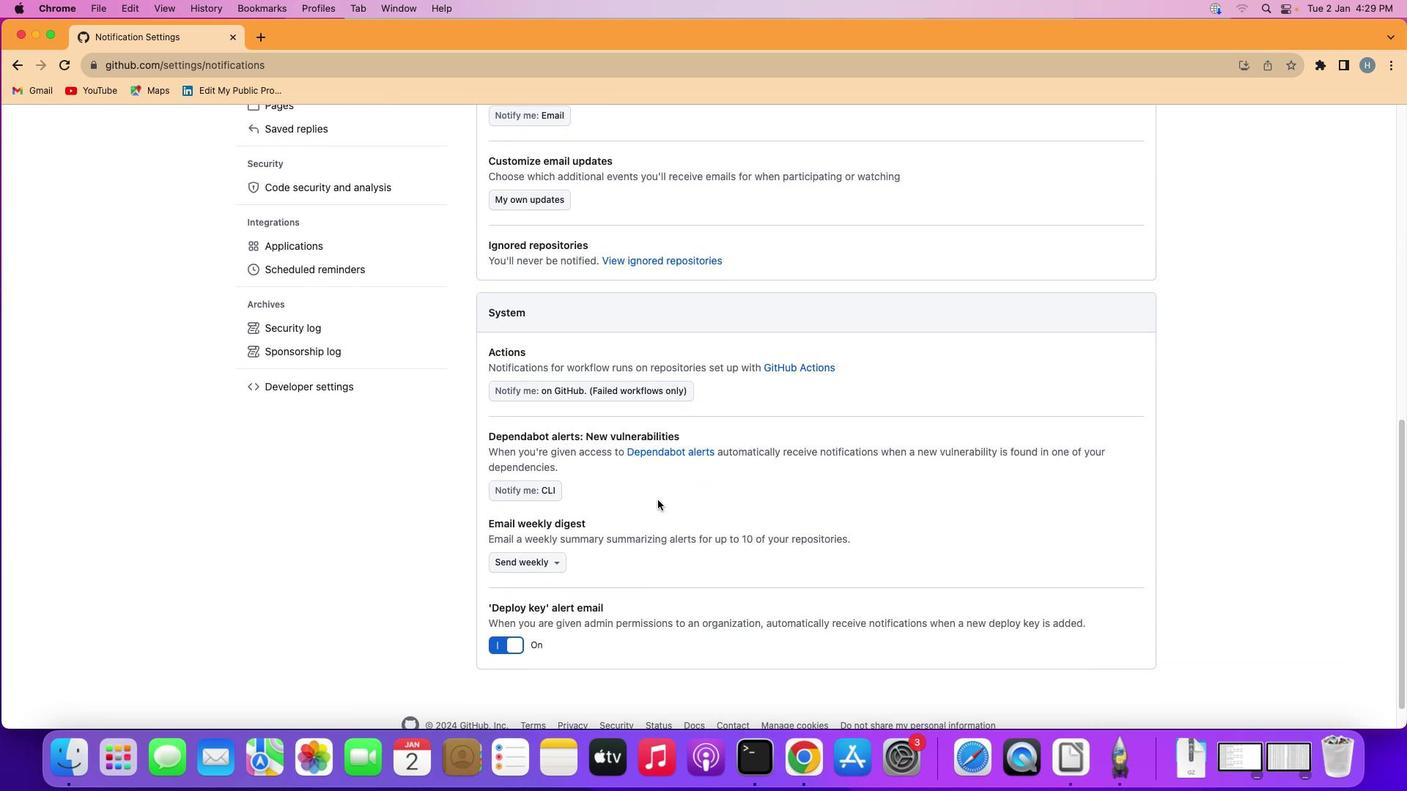 
Action: Mouse scrolled (657, 500) with delta (0, 0)
Screenshot: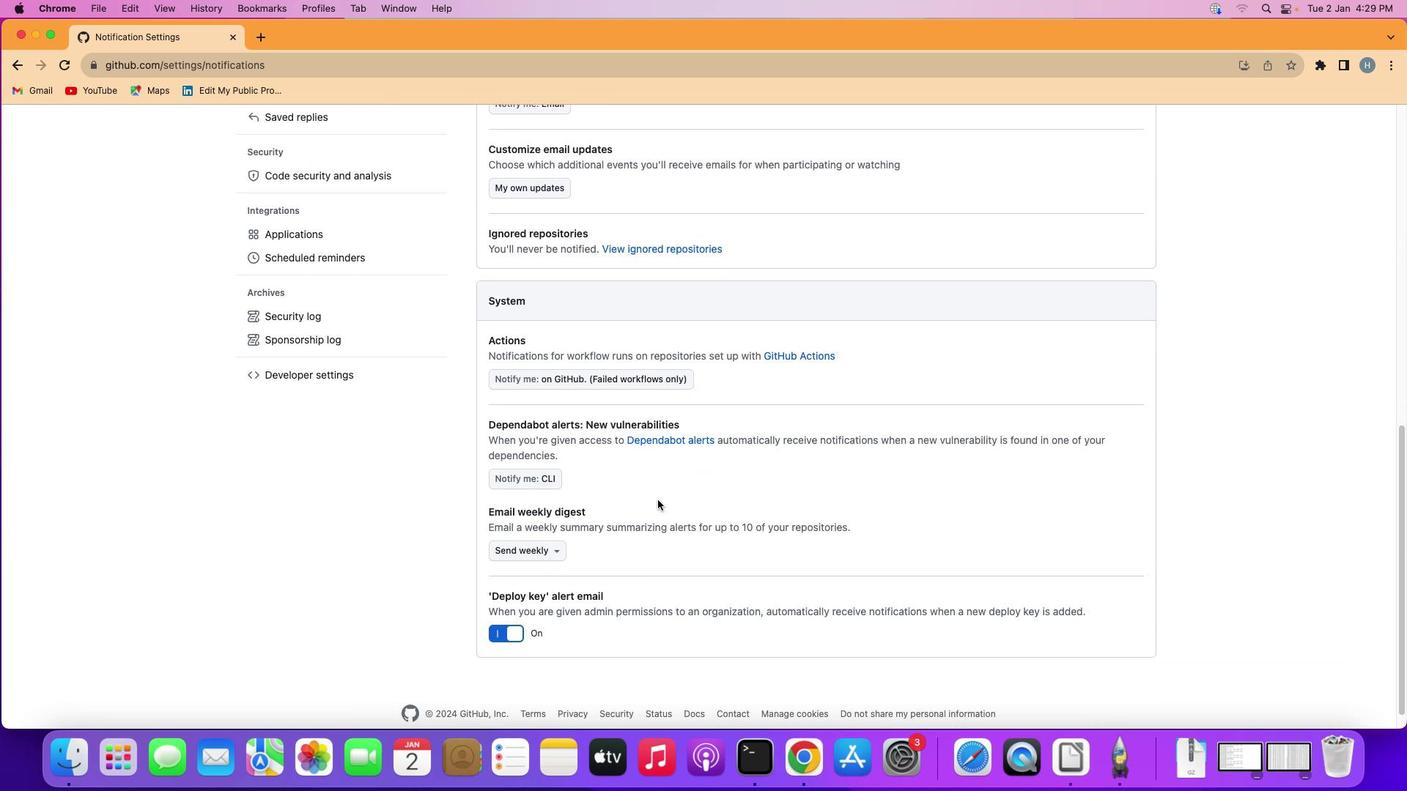 
Action: Mouse scrolled (657, 500) with delta (0, 0)
Screenshot: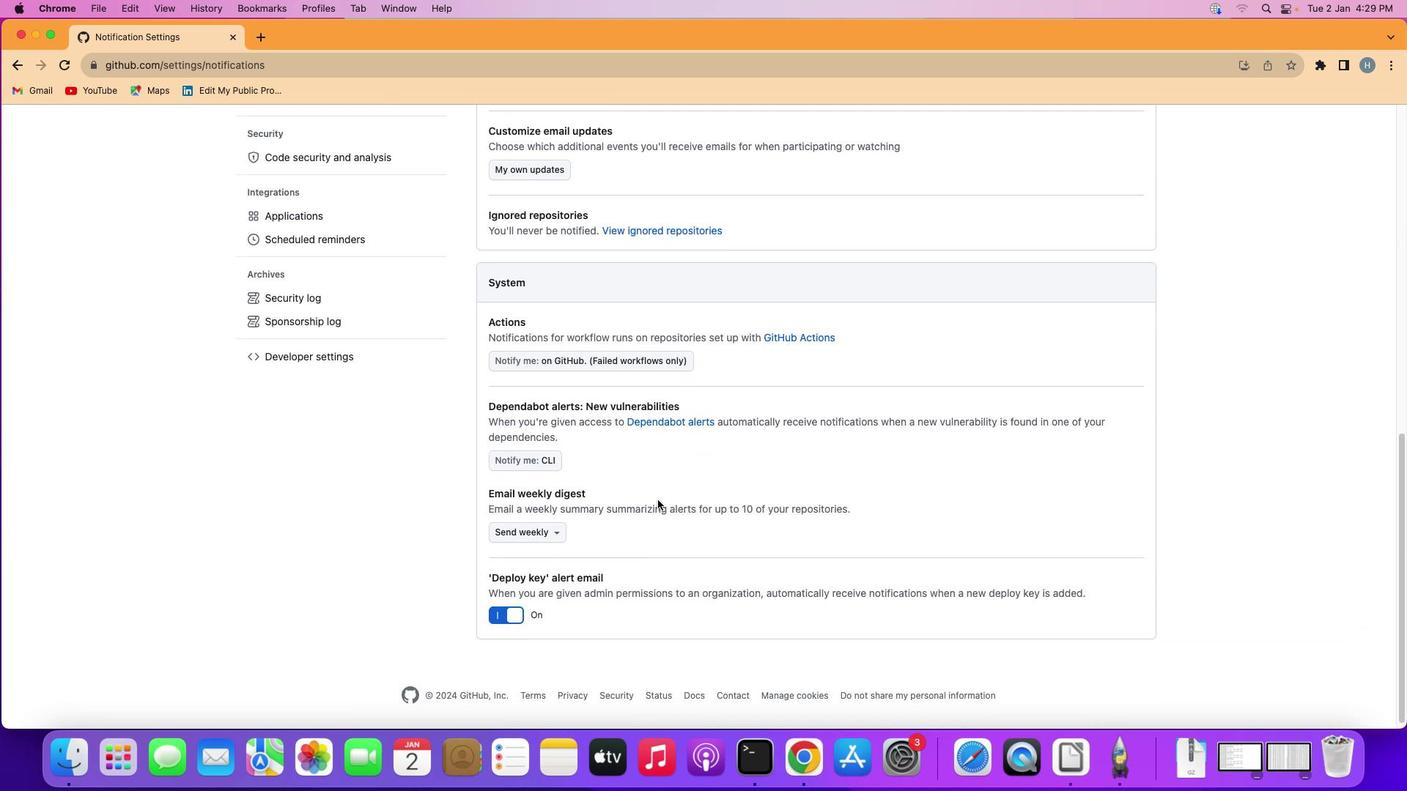 
Action: Mouse moved to (556, 527)
Screenshot: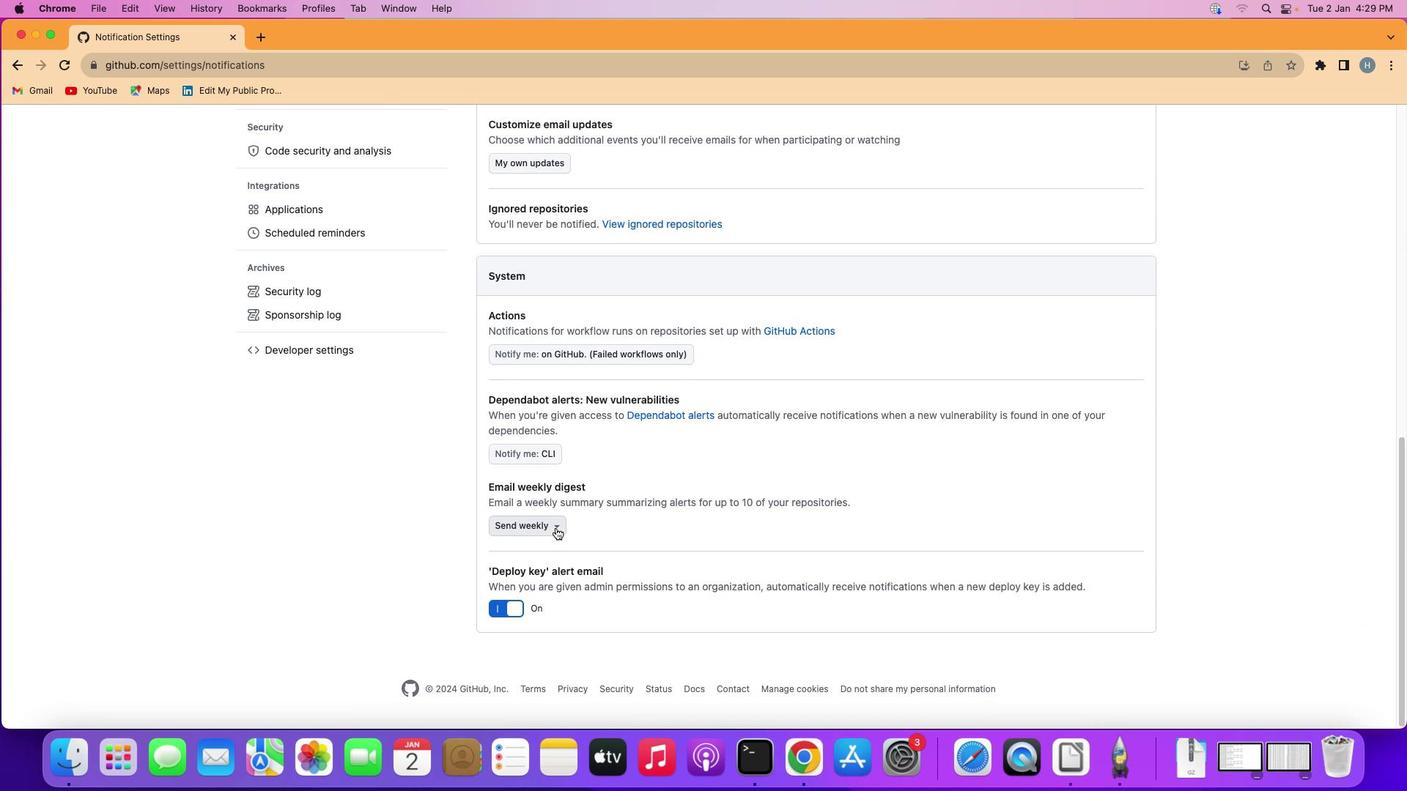 
Action: Mouse pressed left at (556, 527)
Screenshot: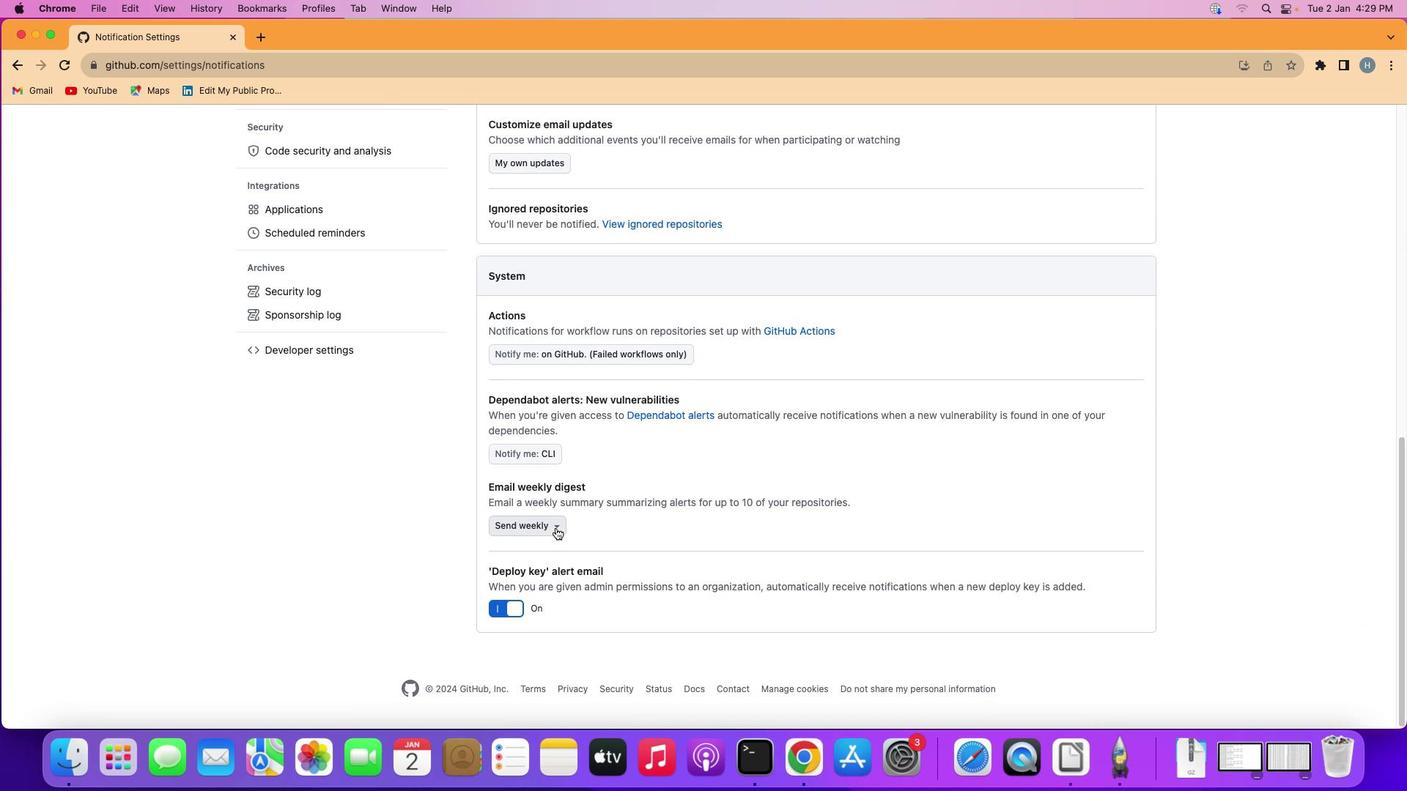
Action: Mouse moved to (537, 603)
Screenshot: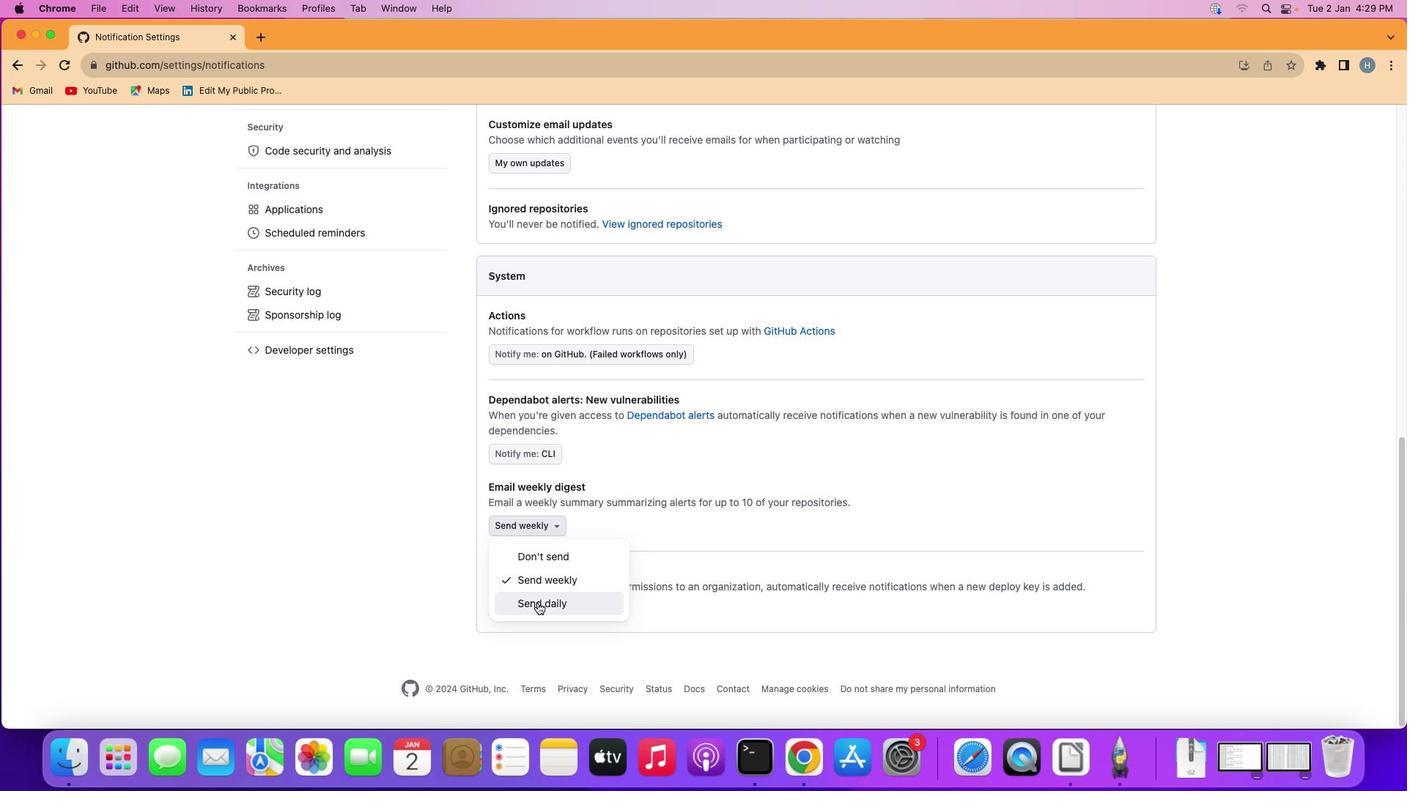 
Action: Mouse pressed left at (537, 603)
Screenshot: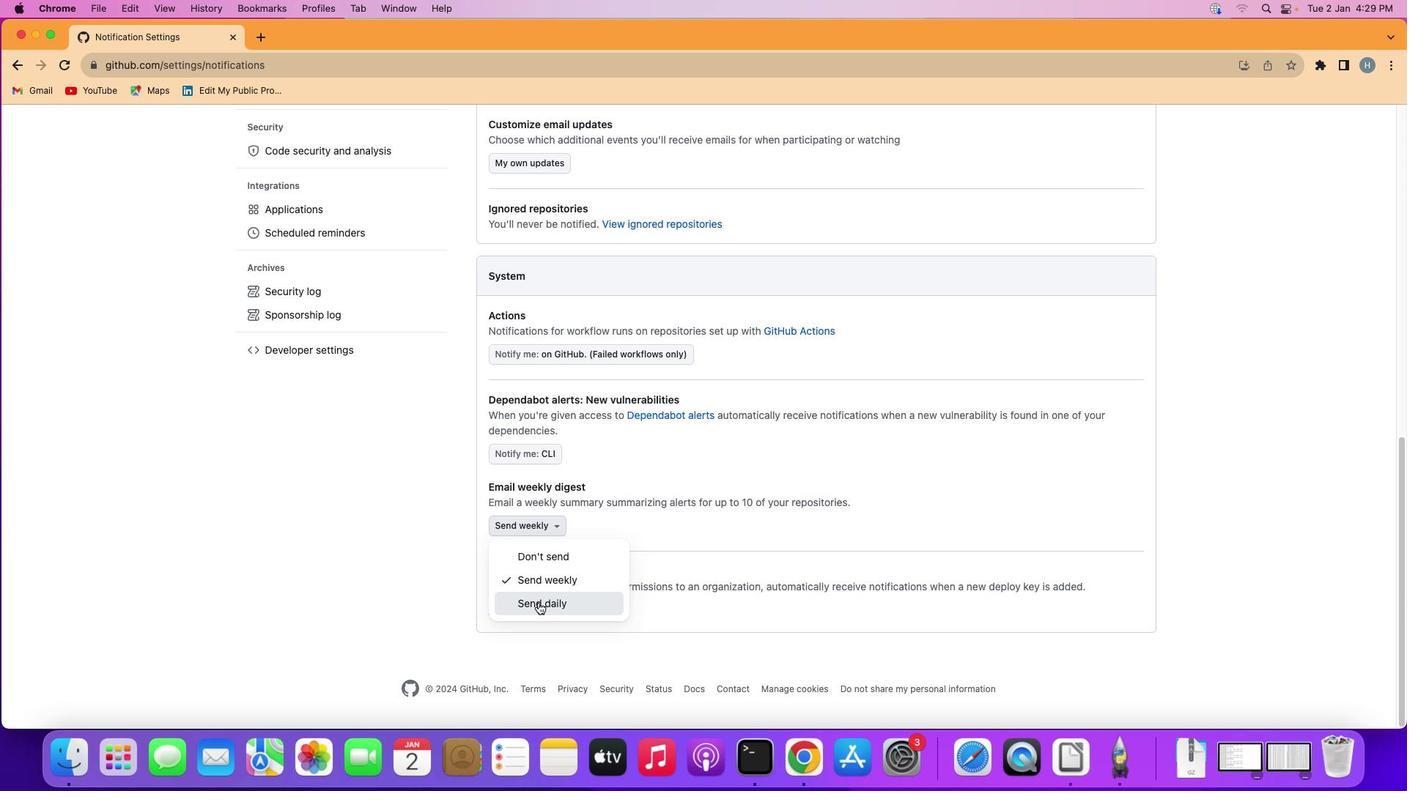 
Action: Mouse moved to (678, 548)
Screenshot: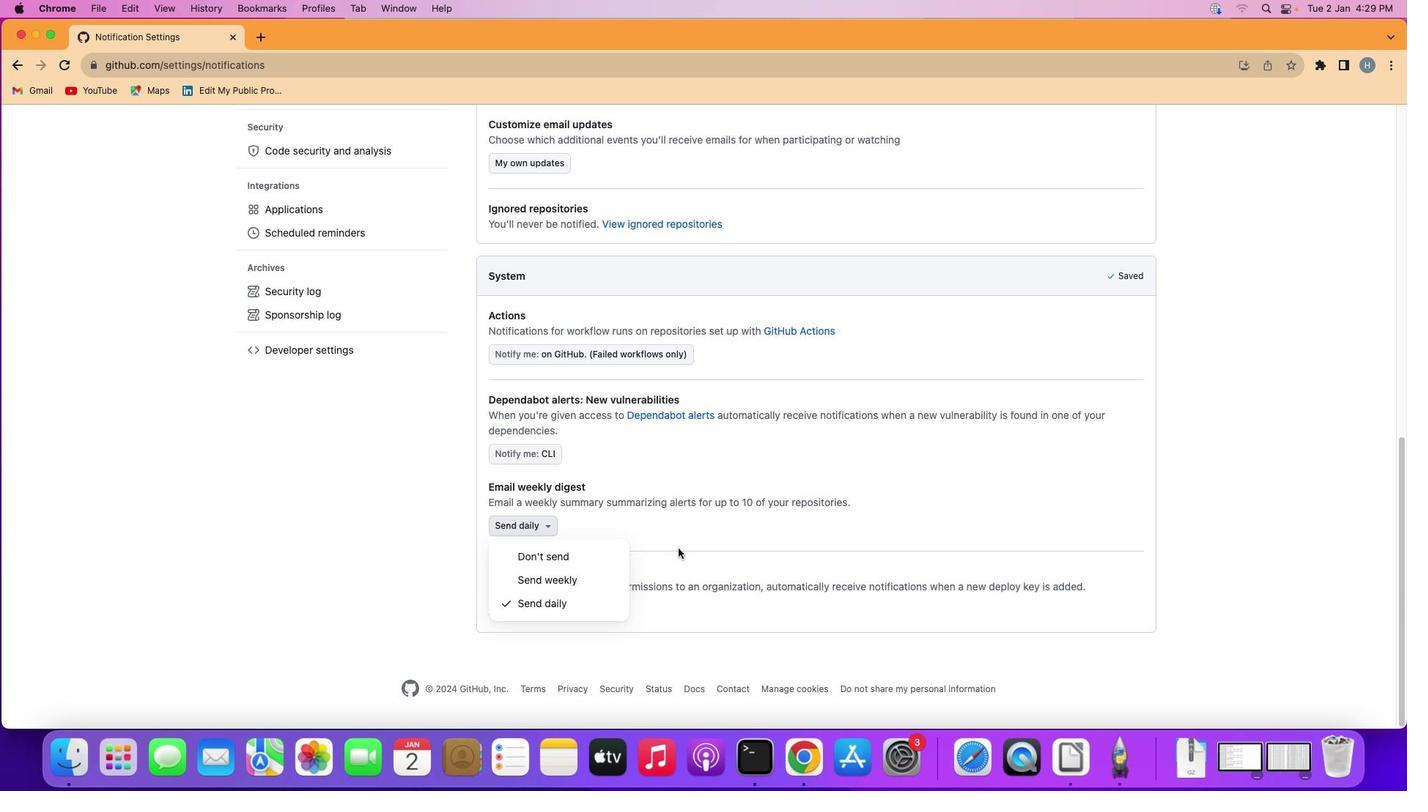 
